 Task: Search one way flight ticket for 4 adults, 2 children, 2 infants in seat and 1 infant on lap in economy from Albany: Southwest Georgia Regional Airport to Gillette: Gillette Campbell County Airport on 5-1-2023. Choice of flights is Westjet. Number of bags: 1 carry on bag. Price is upto 85000. Outbound departure time preference is 19:30.
Action: Mouse moved to (214, 200)
Screenshot: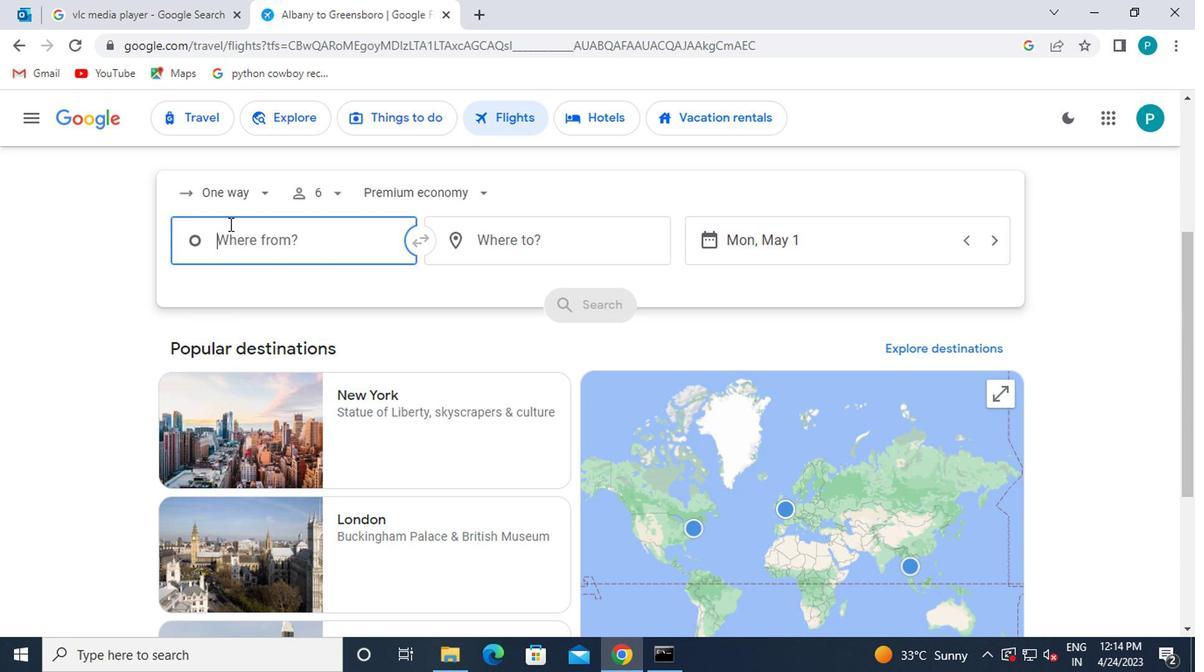 
Action: Mouse pressed left at (214, 200)
Screenshot: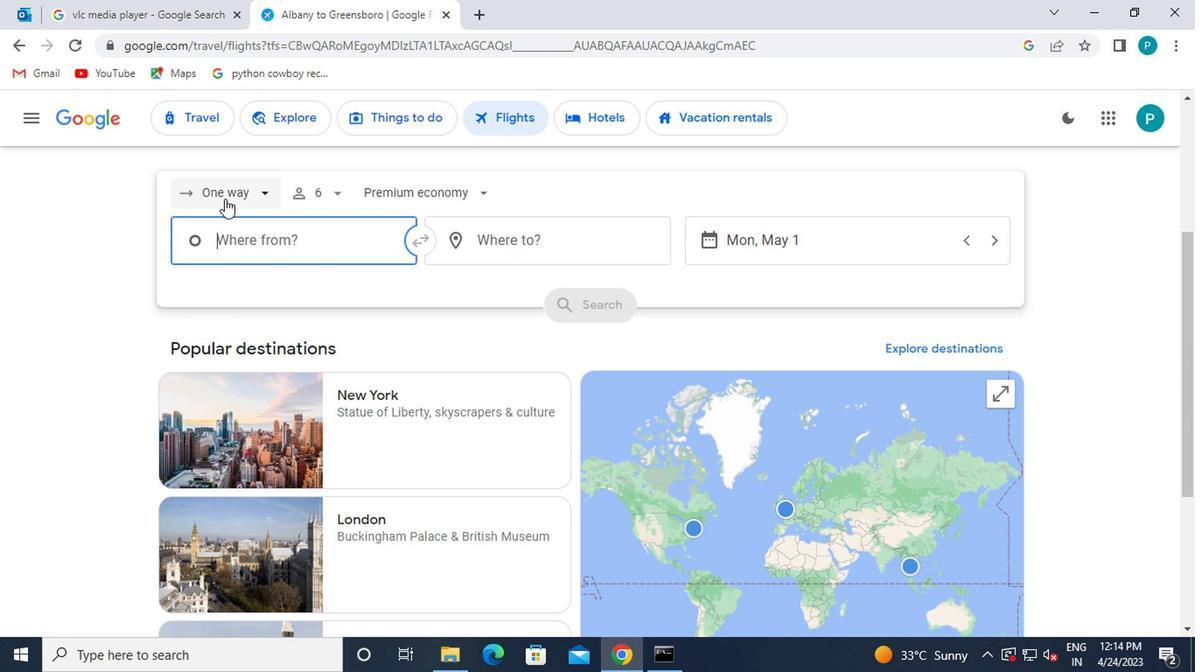 
Action: Mouse moved to (220, 289)
Screenshot: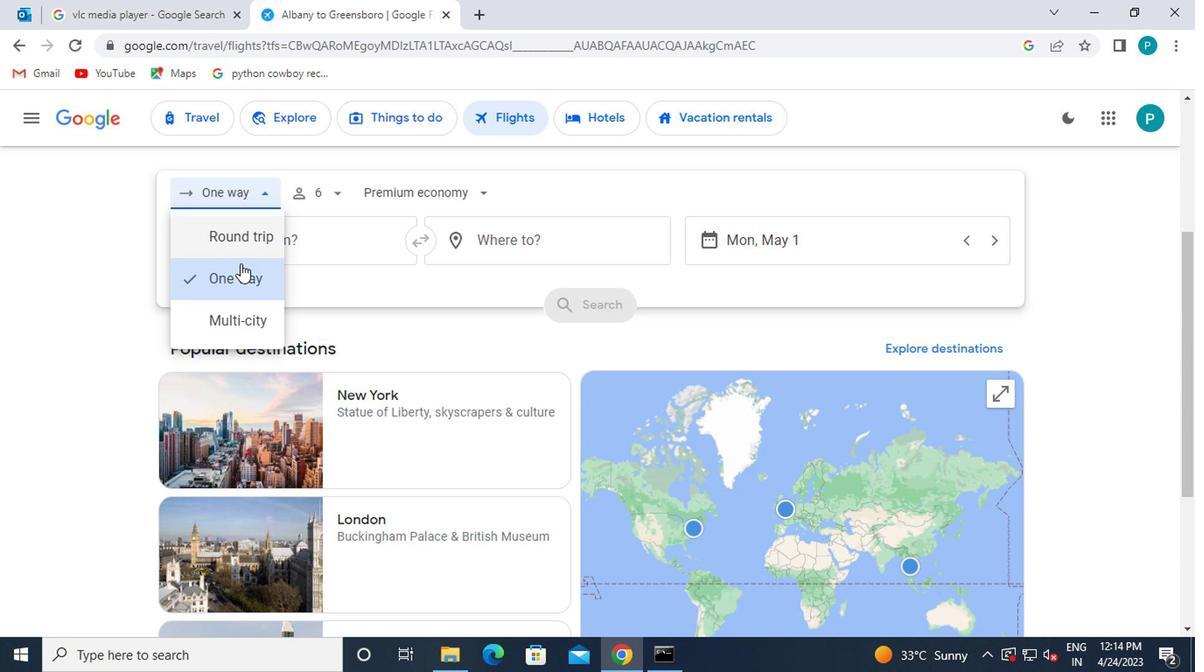 
Action: Mouse pressed left at (220, 289)
Screenshot: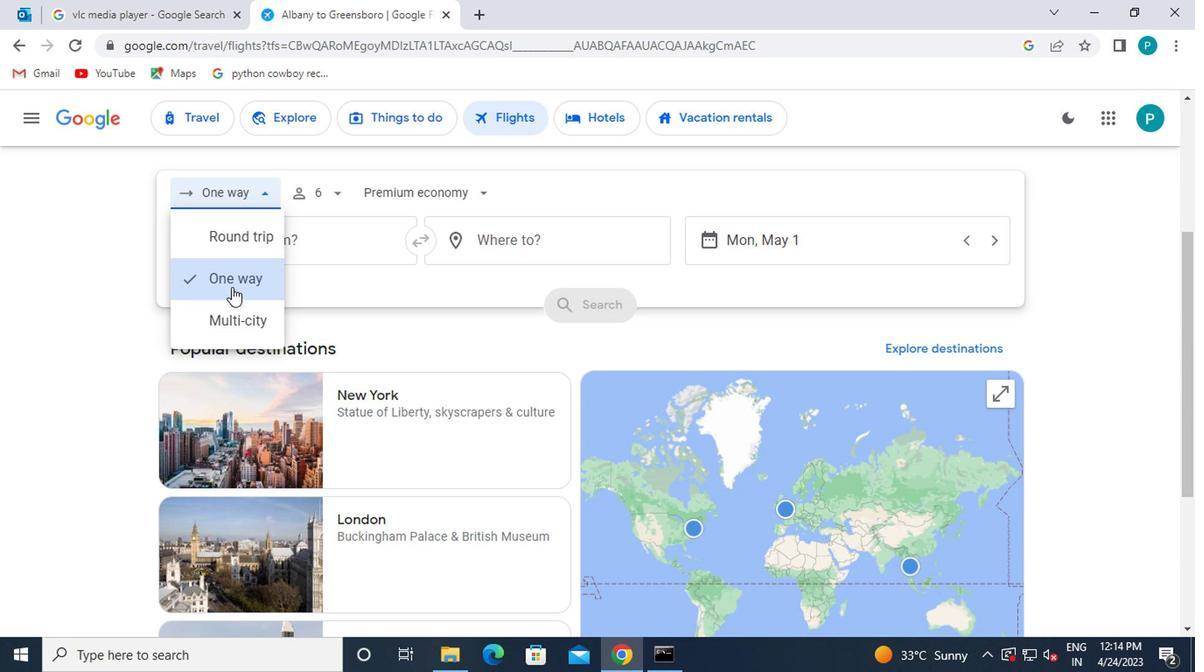 
Action: Mouse moved to (331, 201)
Screenshot: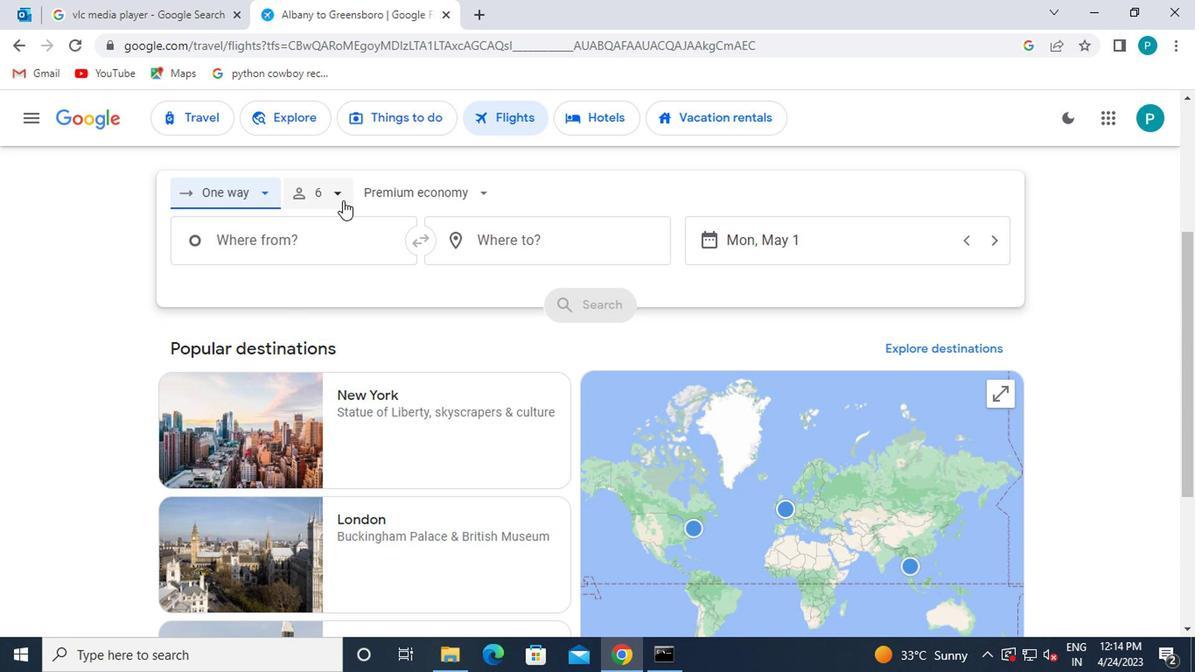 
Action: Mouse pressed left at (331, 201)
Screenshot: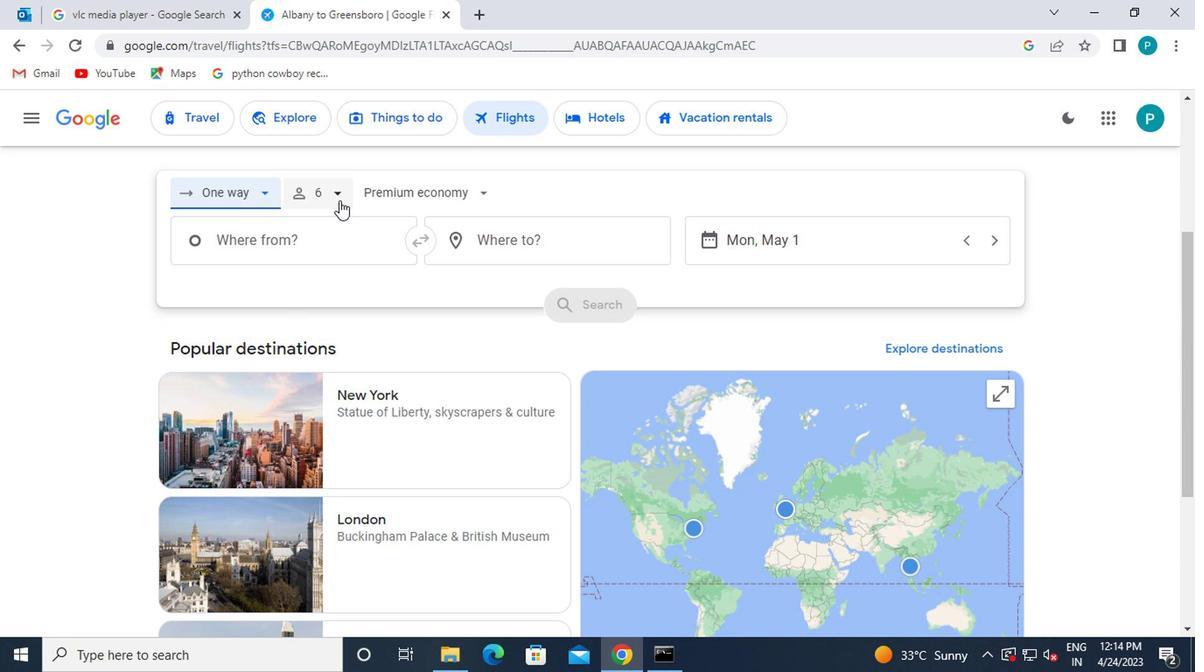 
Action: Mouse moved to (394, 238)
Screenshot: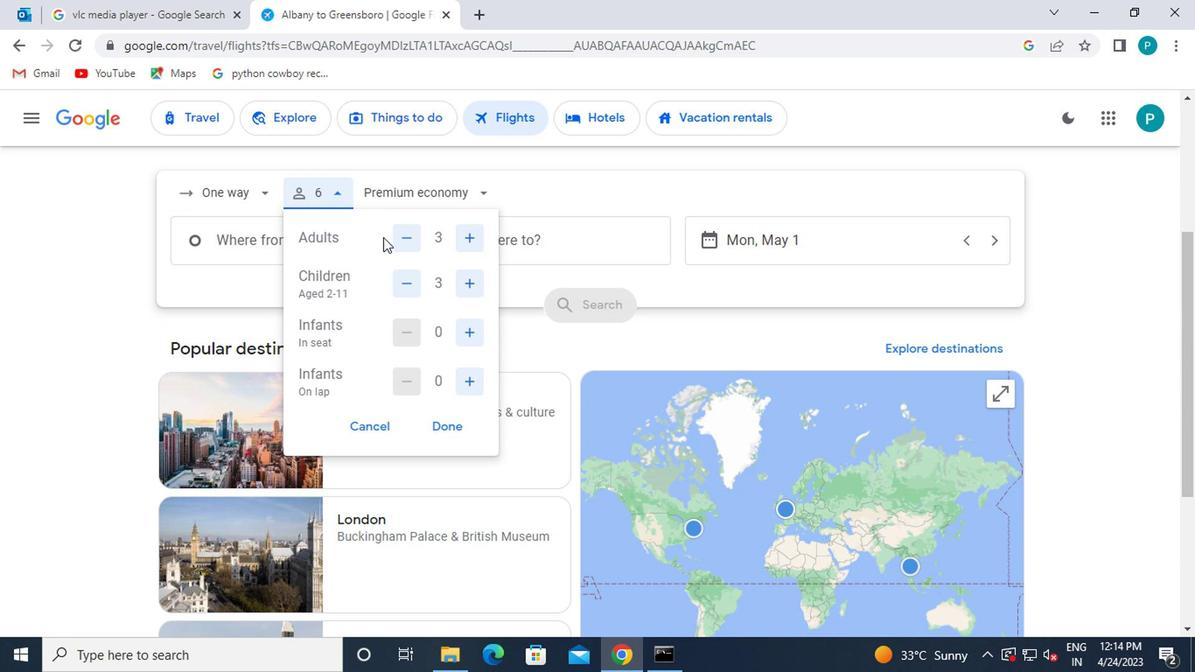 
Action: Mouse pressed left at (394, 238)
Screenshot: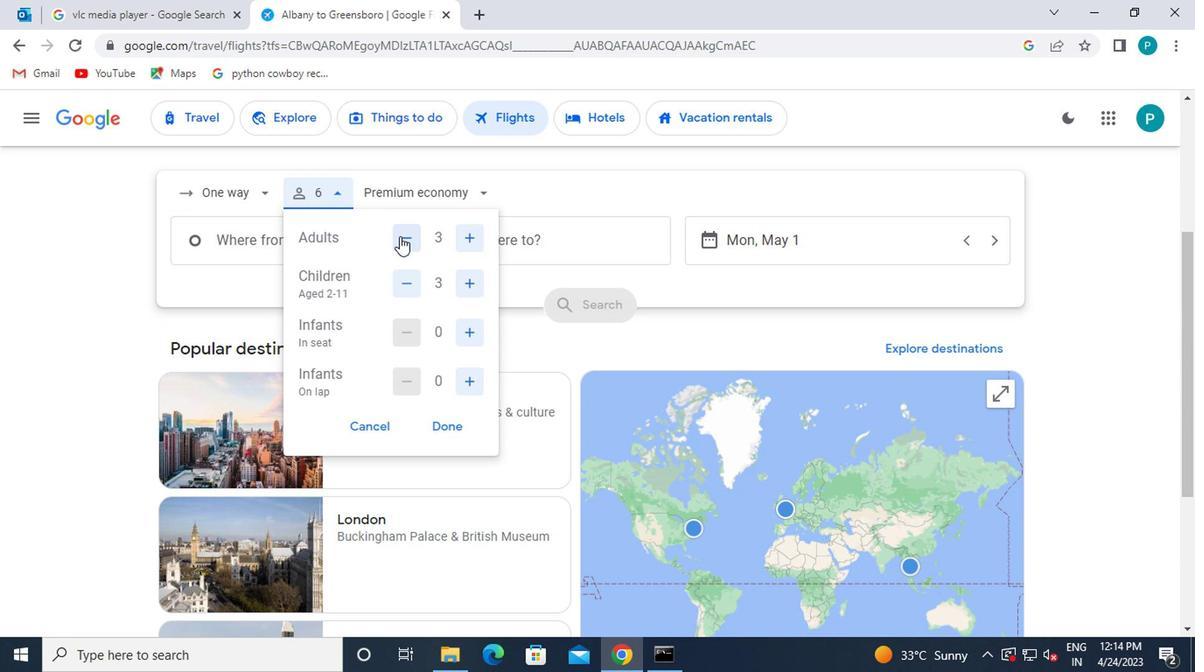 
Action: Mouse moved to (472, 240)
Screenshot: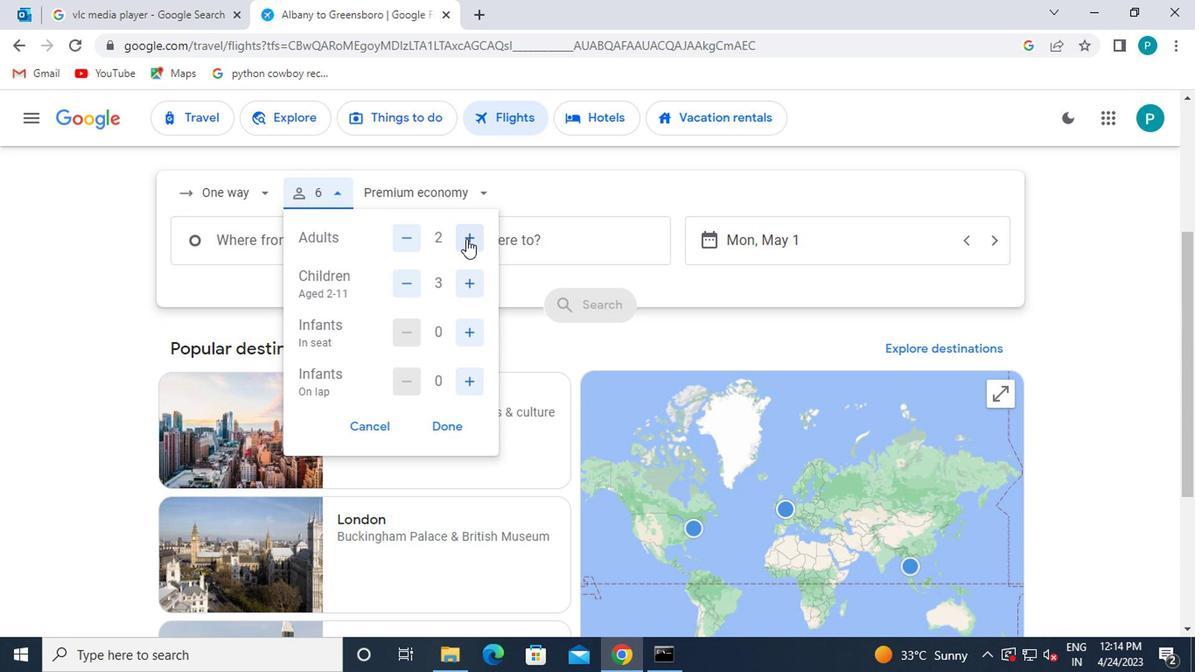 
Action: Mouse pressed left at (472, 240)
Screenshot: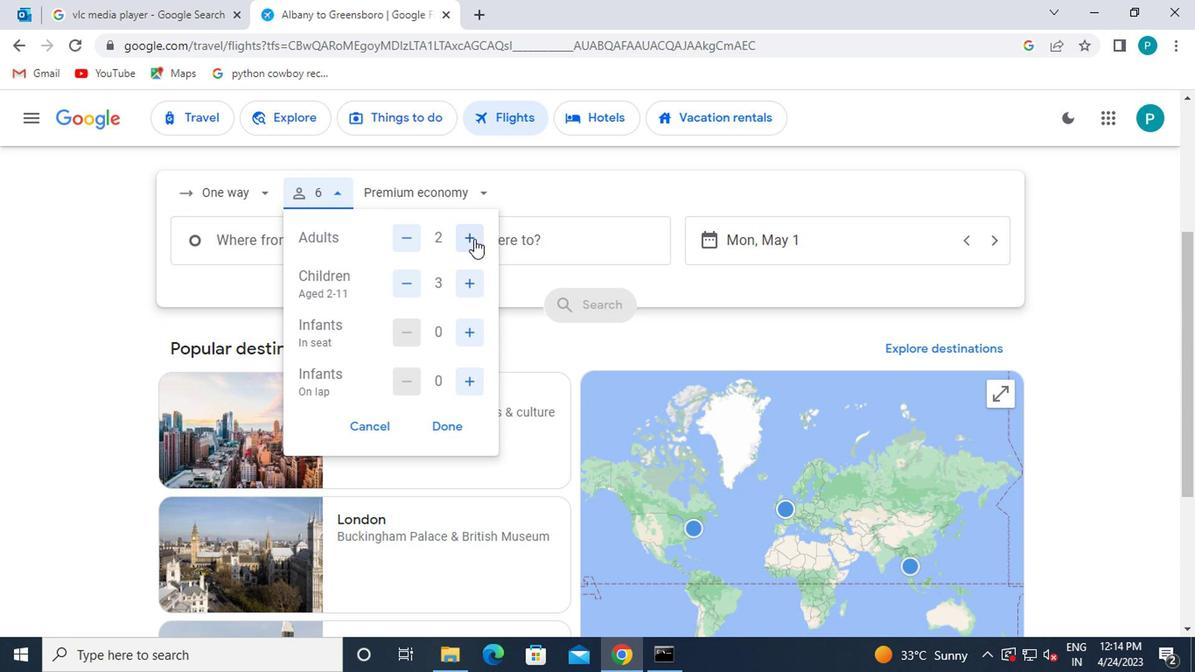 
Action: Mouse pressed left at (472, 240)
Screenshot: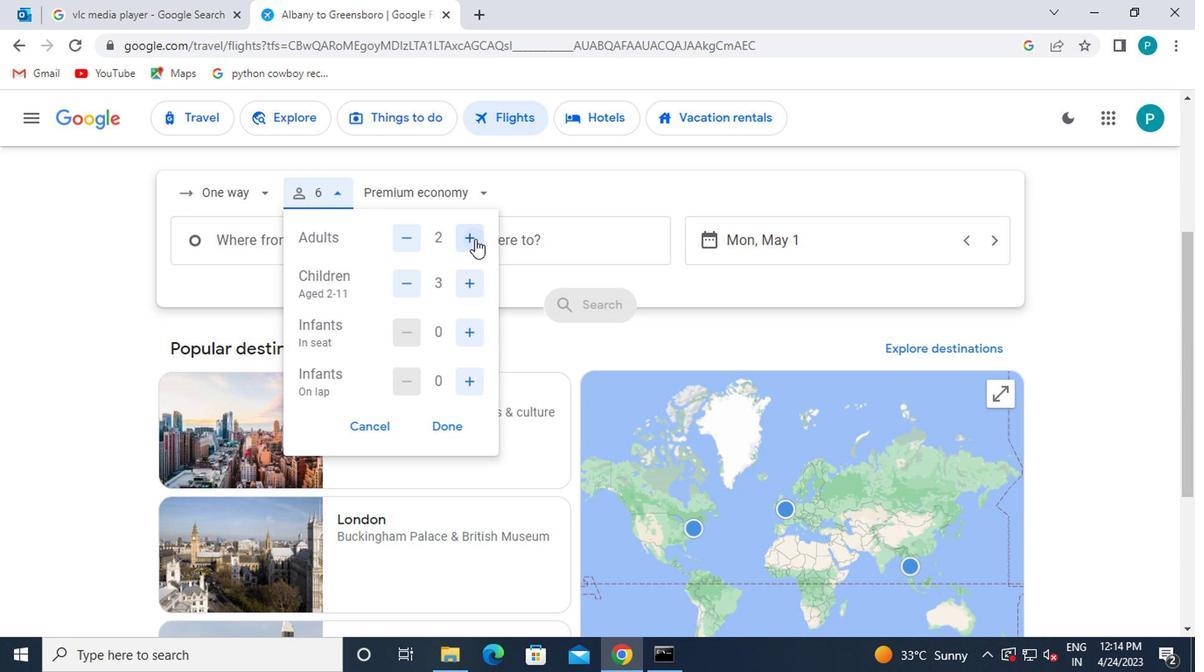 
Action: Mouse moved to (394, 281)
Screenshot: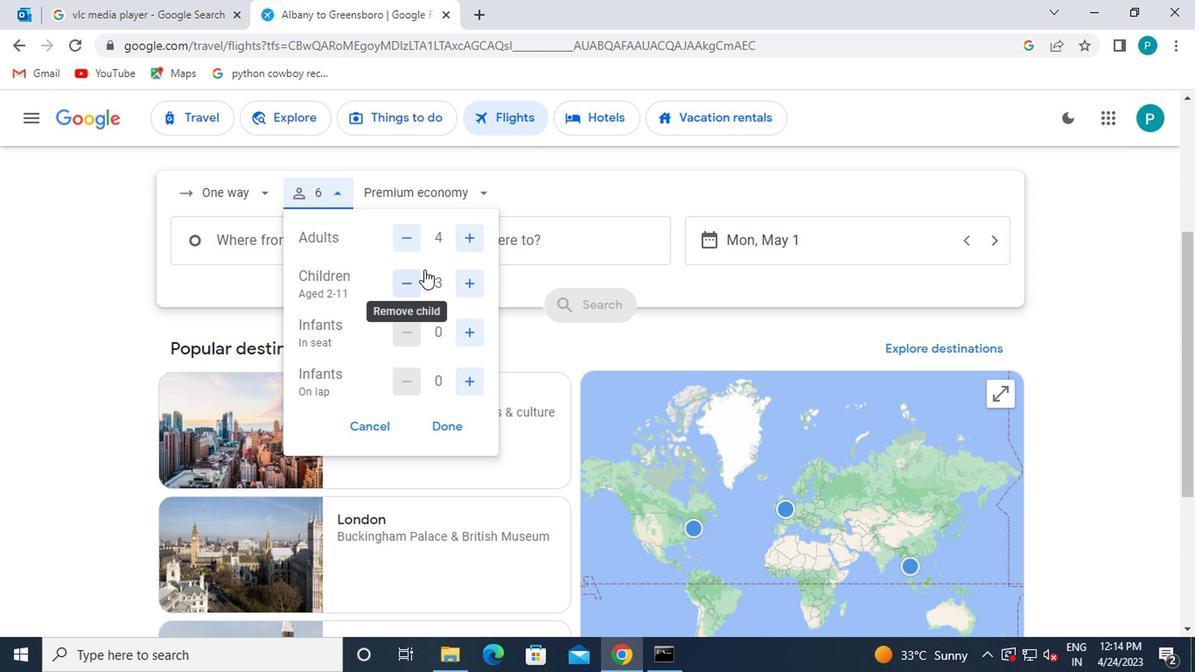 
Action: Mouse pressed left at (394, 281)
Screenshot: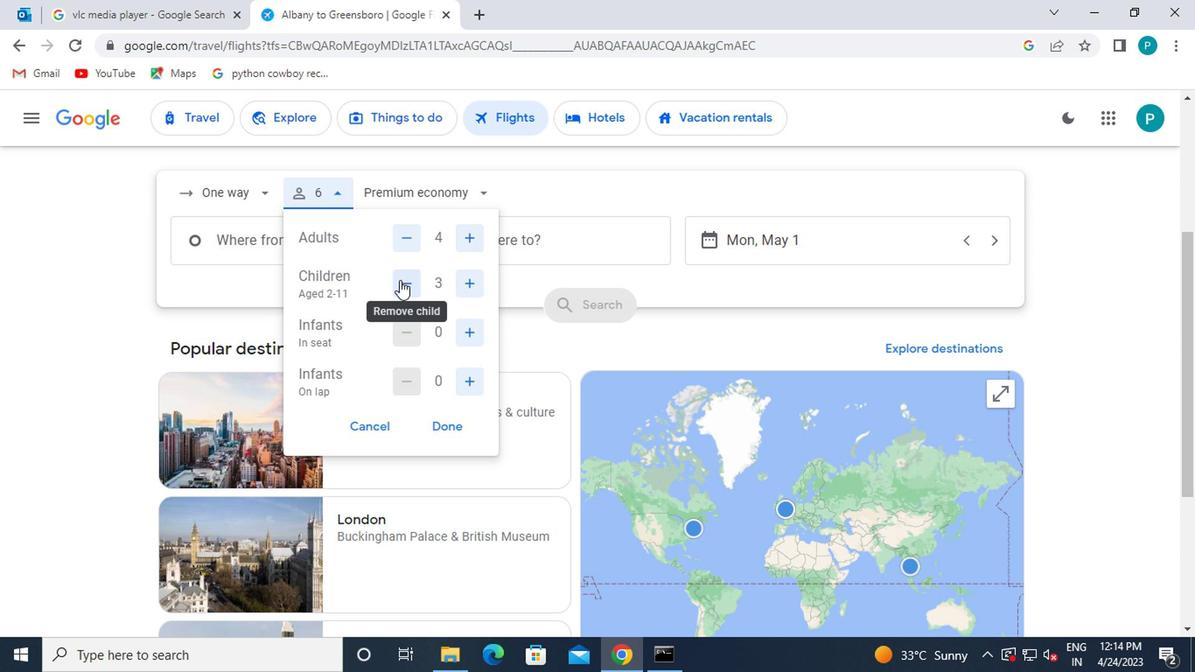 
Action: Mouse moved to (466, 333)
Screenshot: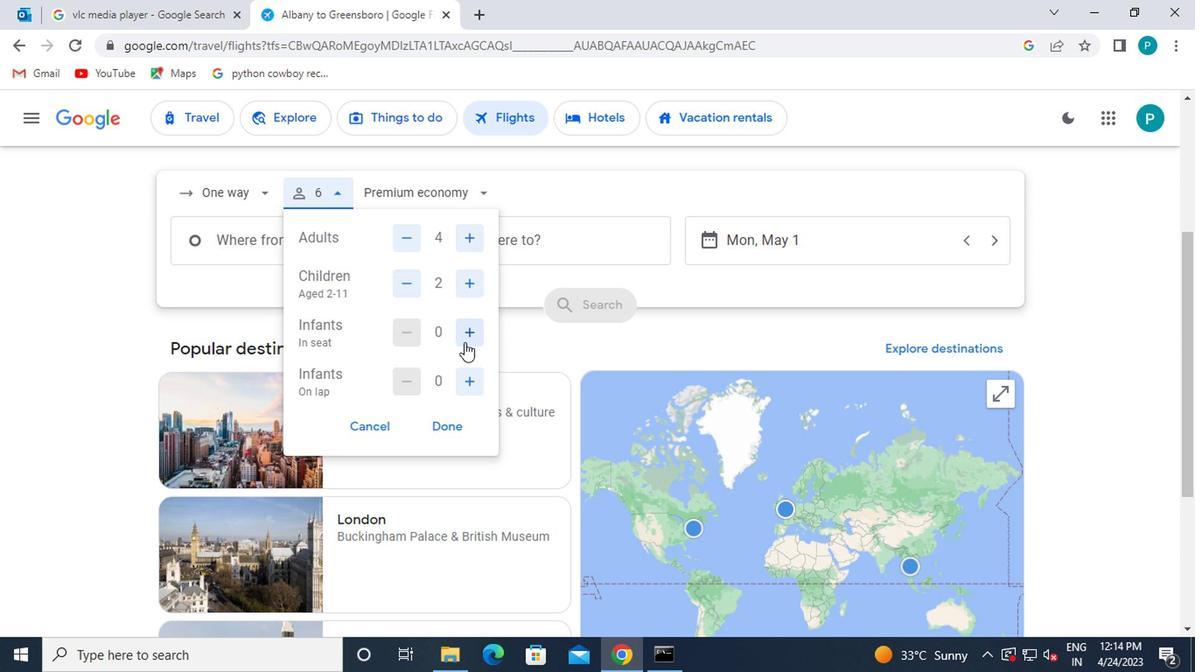 
Action: Mouse pressed left at (466, 333)
Screenshot: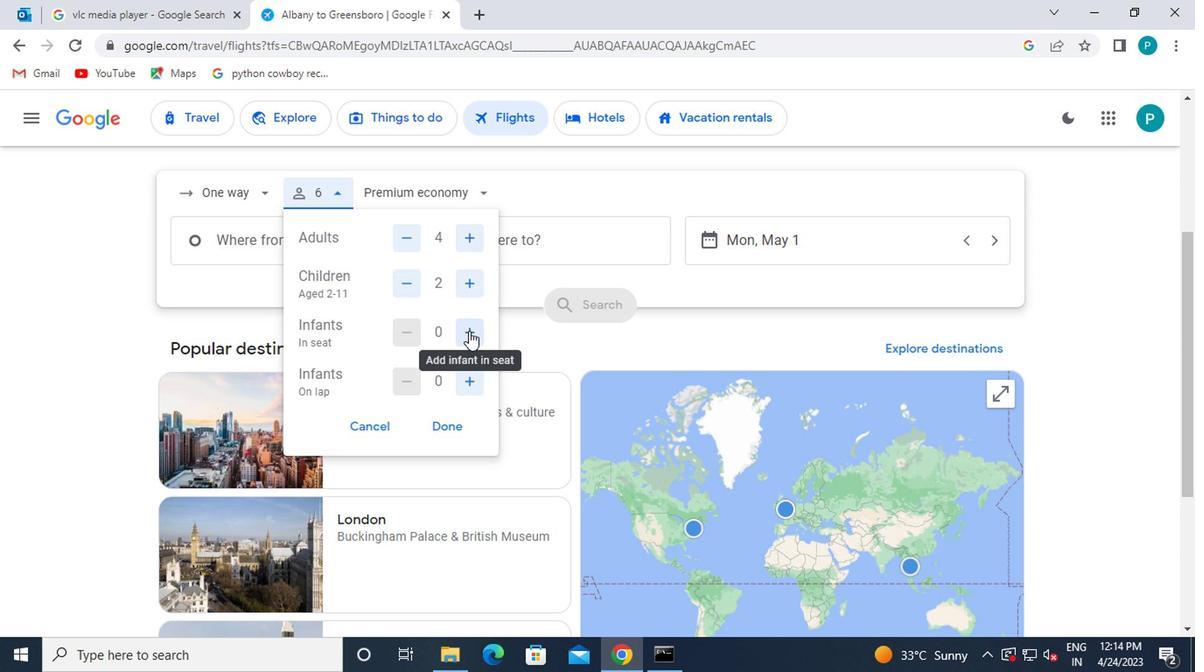 
Action: Mouse pressed left at (466, 333)
Screenshot: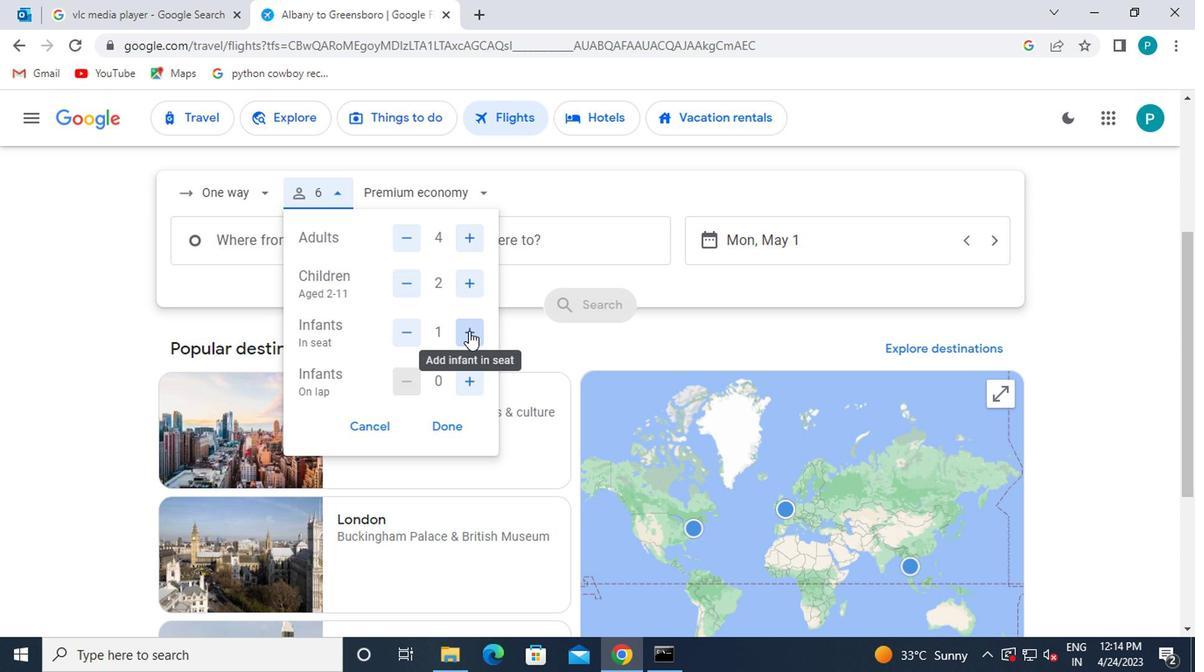 
Action: Mouse moved to (468, 379)
Screenshot: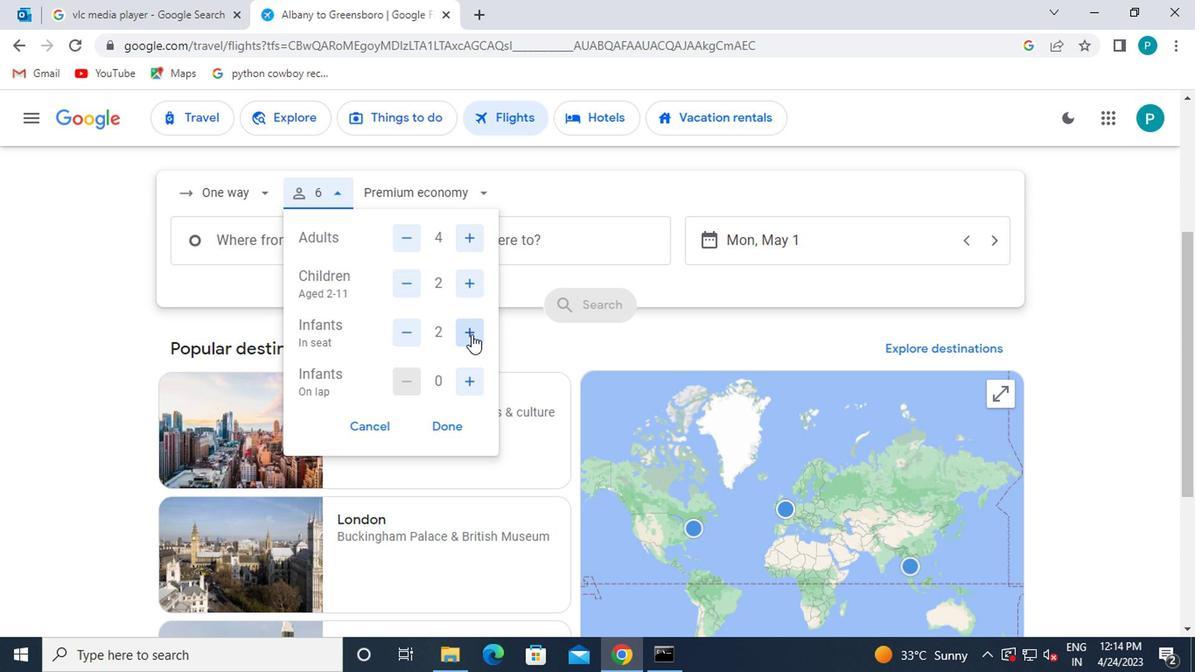 
Action: Mouse pressed left at (468, 379)
Screenshot: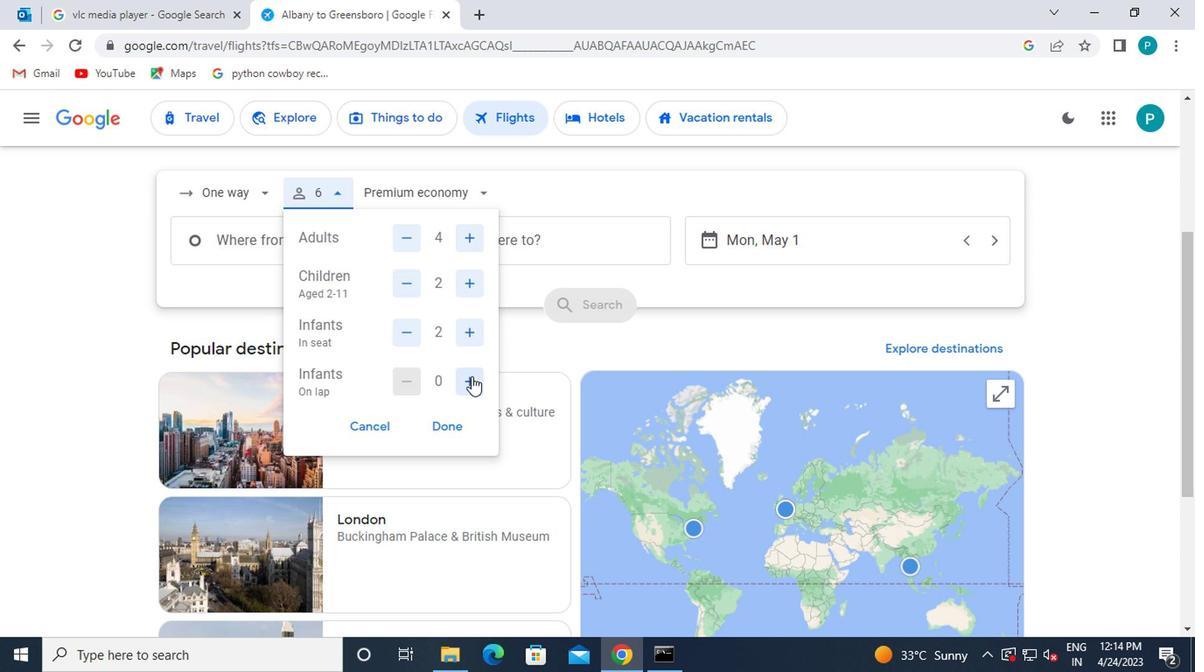 
Action: Mouse pressed left at (468, 379)
Screenshot: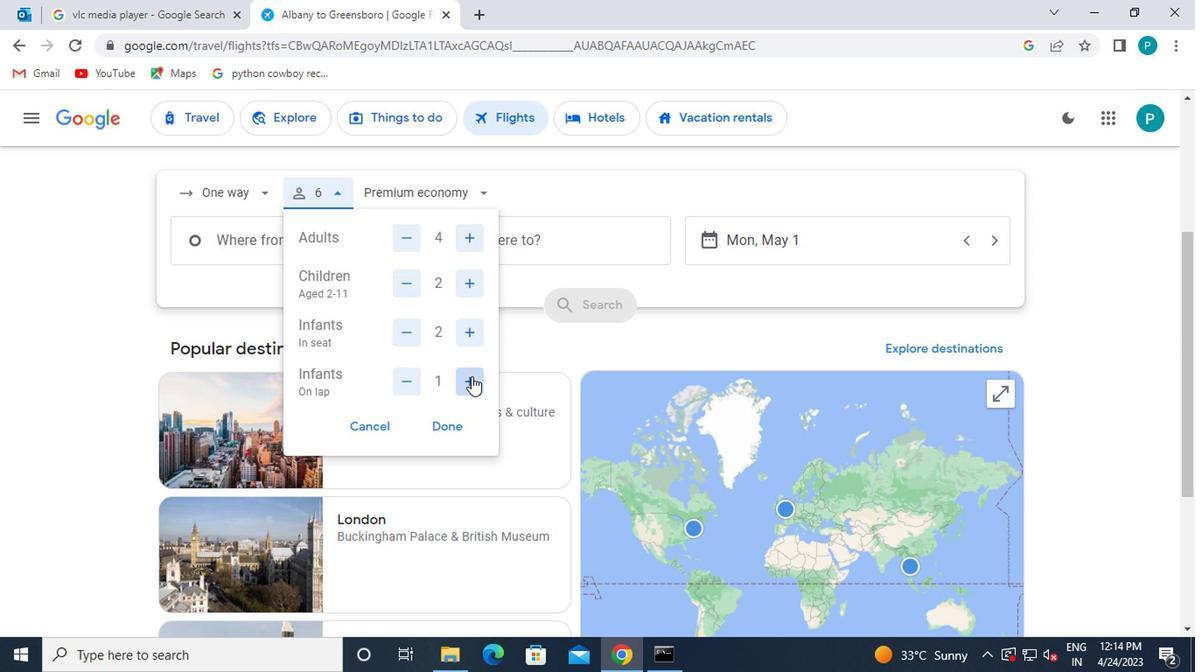 
Action: Mouse moved to (406, 375)
Screenshot: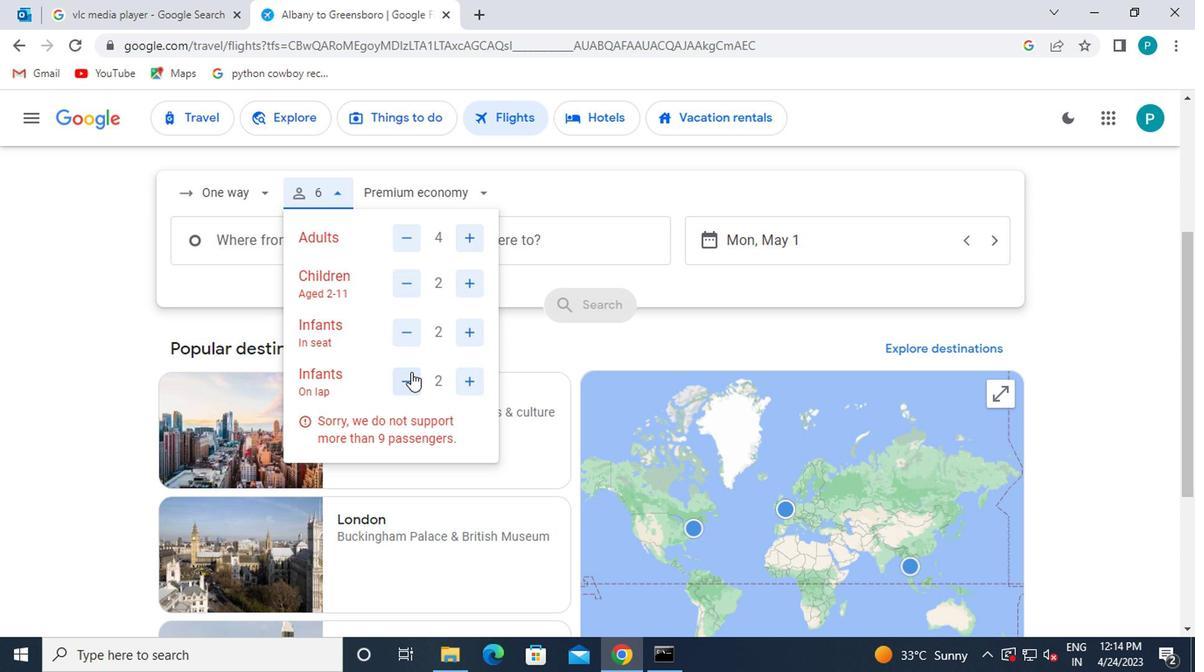 
Action: Mouse pressed left at (406, 375)
Screenshot: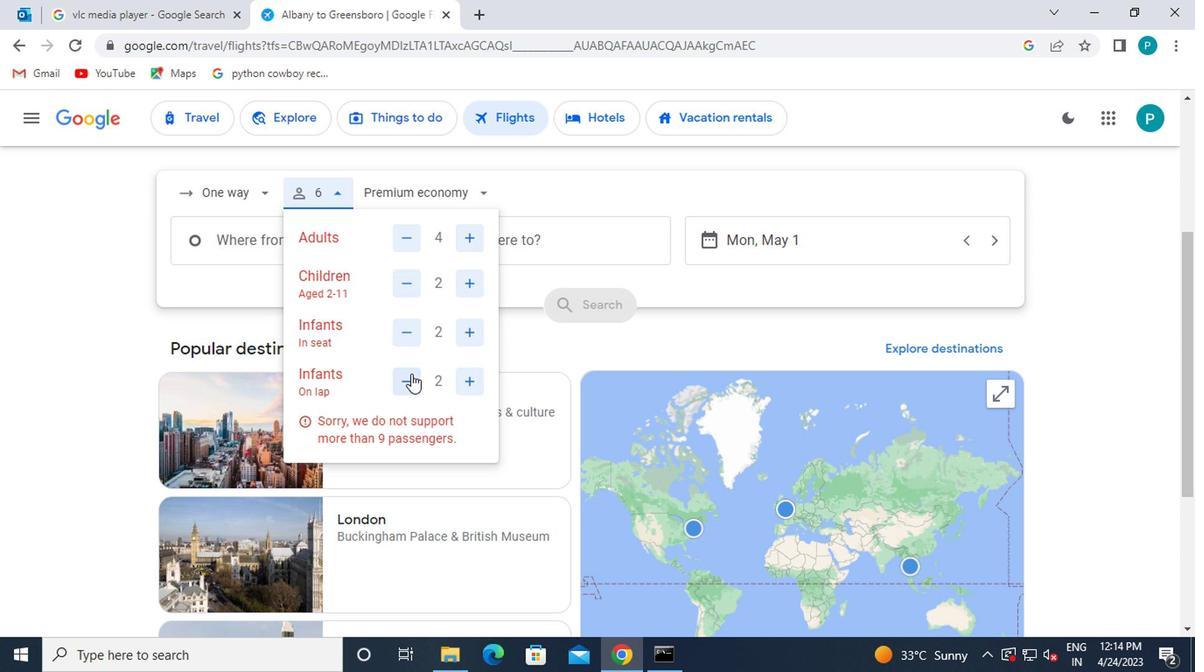 
Action: Mouse moved to (448, 425)
Screenshot: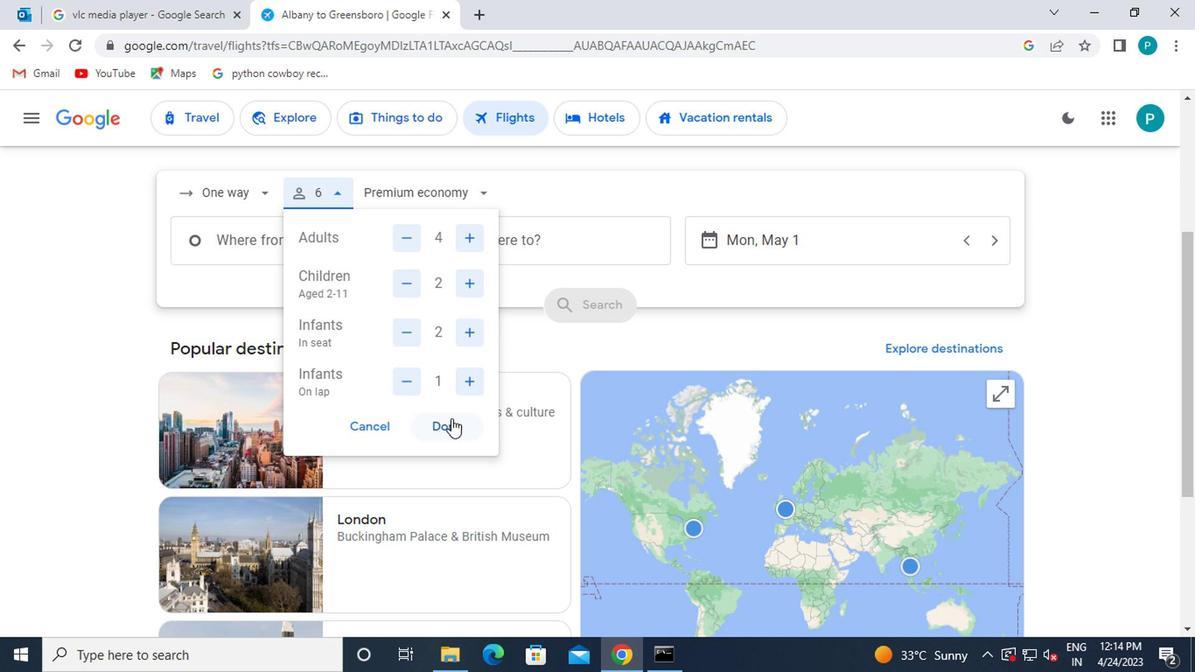 
Action: Mouse pressed left at (448, 425)
Screenshot: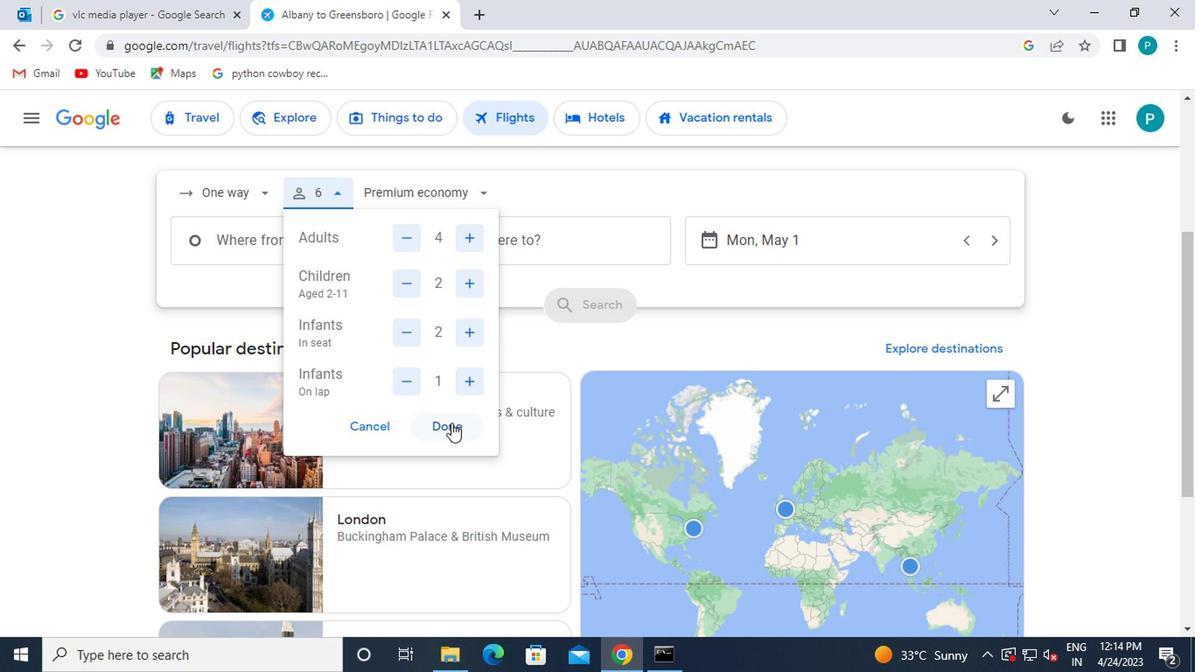 
Action: Mouse moved to (440, 204)
Screenshot: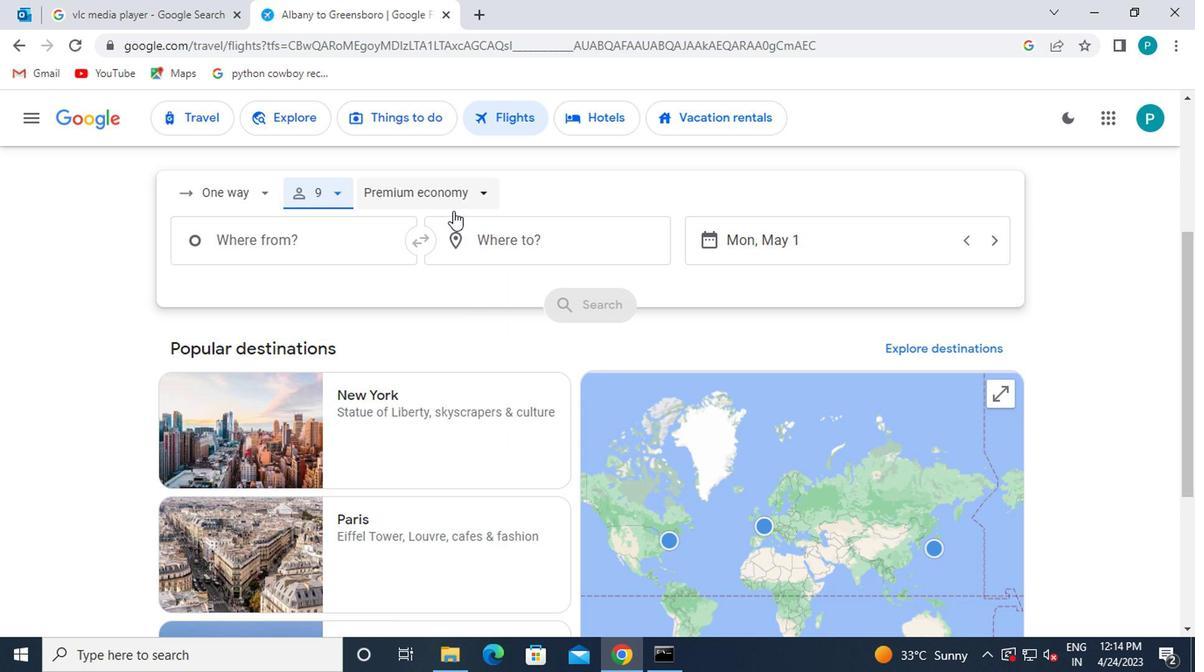 
Action: Mouse pressed left at (440, 204)
Screenshot: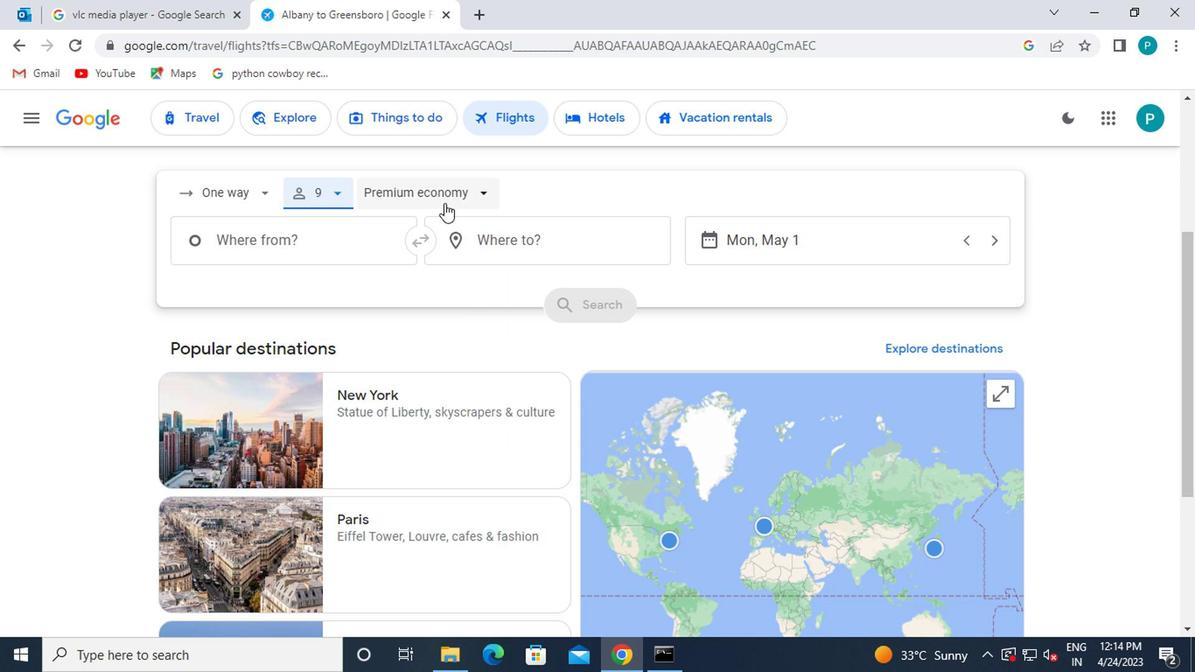 
Action: Mouse moved to (454, 244)
Screenshot: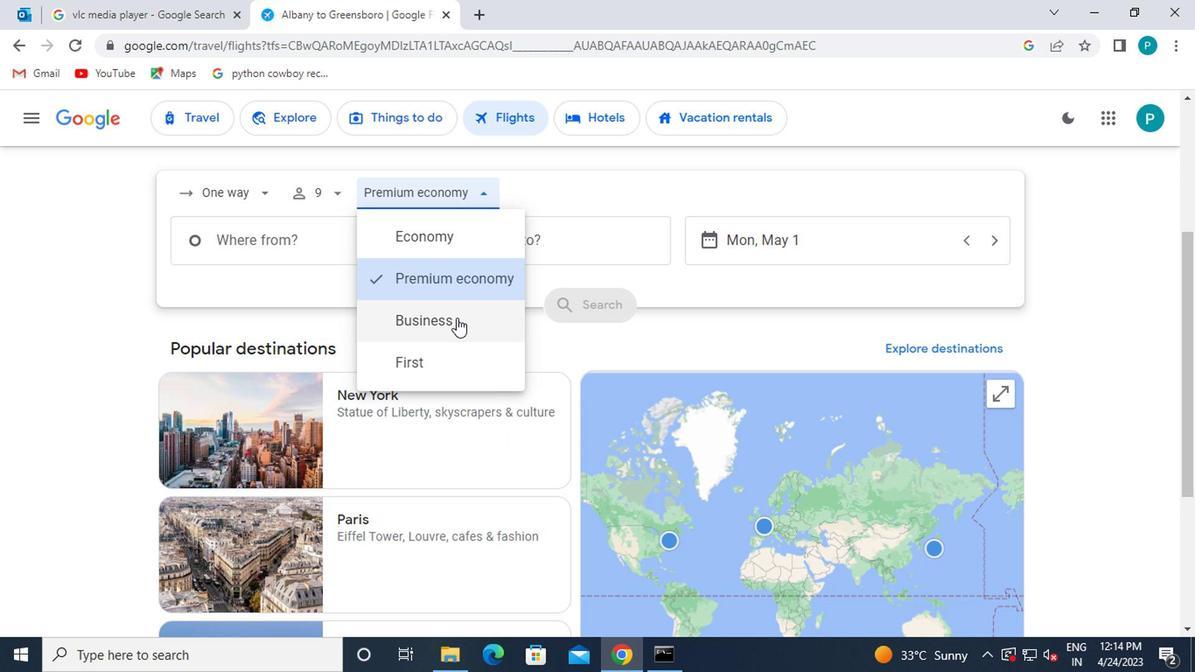
Action: Mouse pressed left at (454, 244)
Screenshot: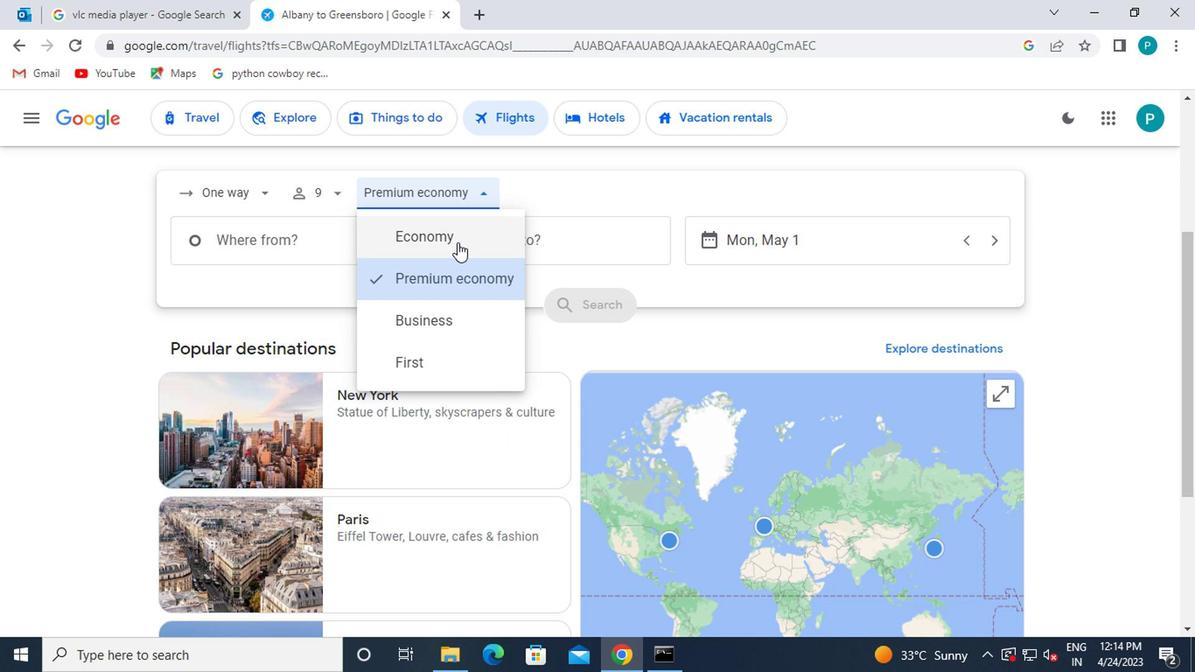 
Action: Mouse moved to (303, 247)
Screenshot: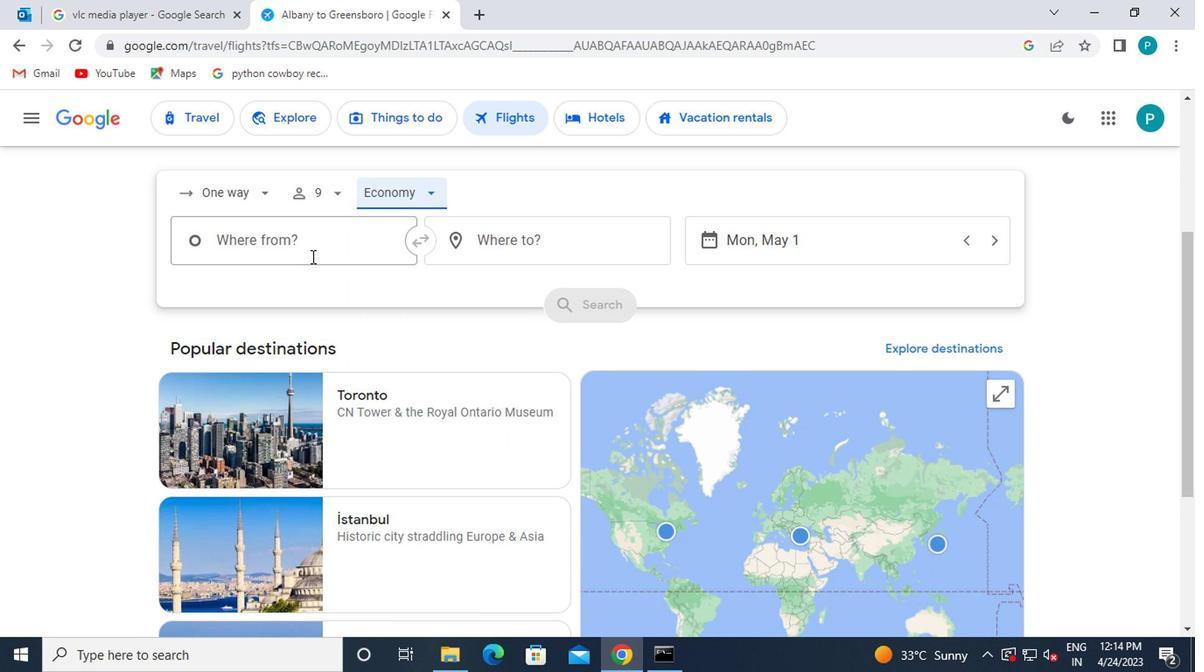 
Action: Mouse pressed left at (303, 247)
Screenshot: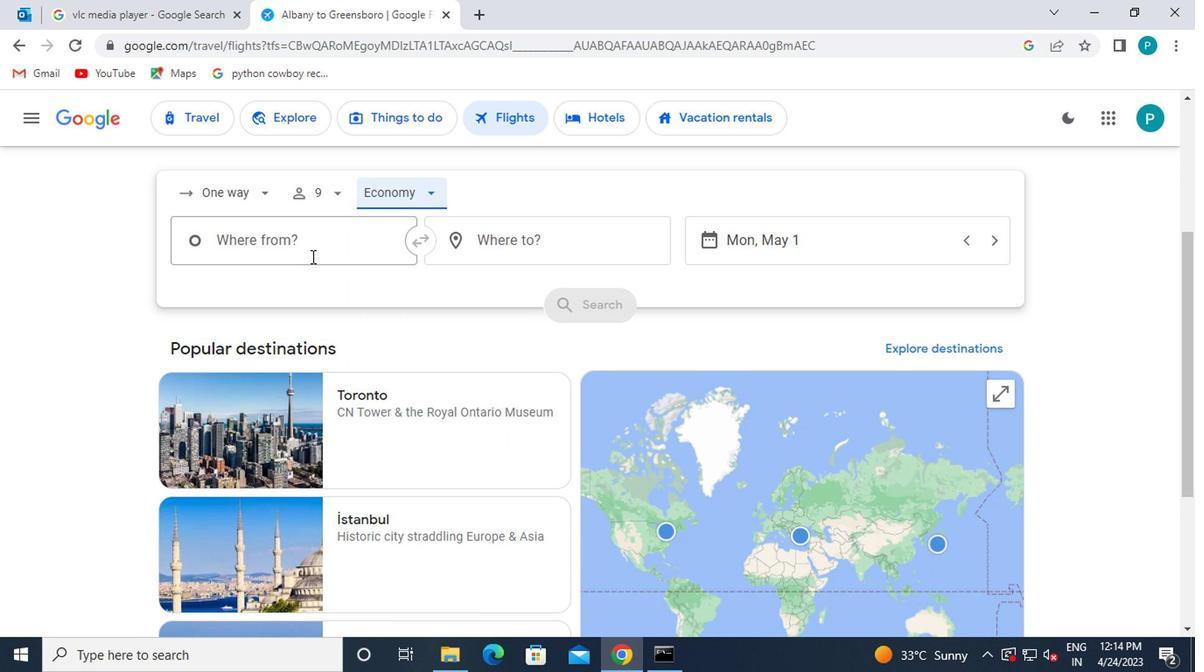 
Action: Mouse moved to (305, 296)
Screenshot: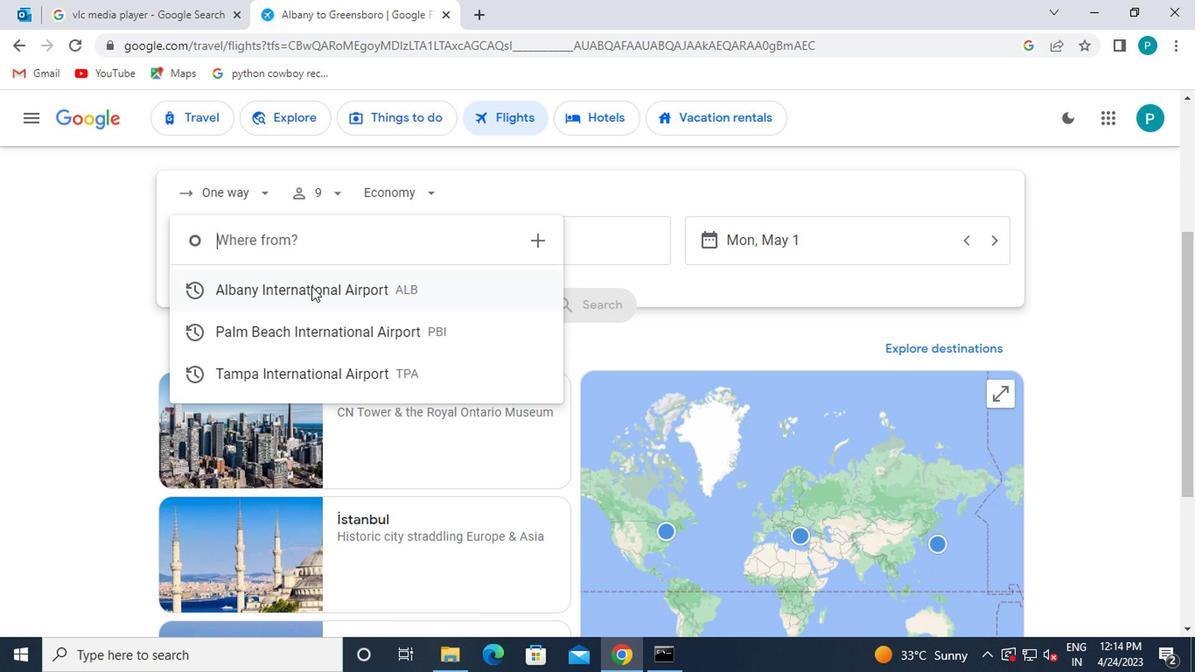 
Action: Mouse pressed left at (305, 296)
Screenshot: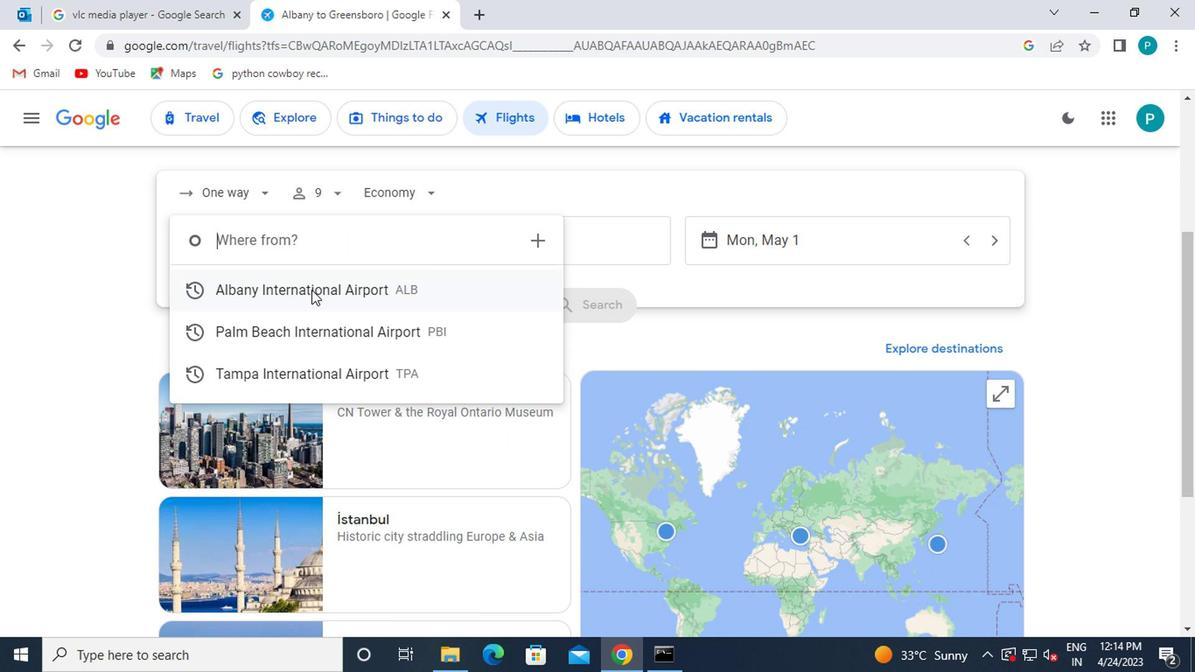 
Action: Mouse moved to (542, 228)
Screenshot: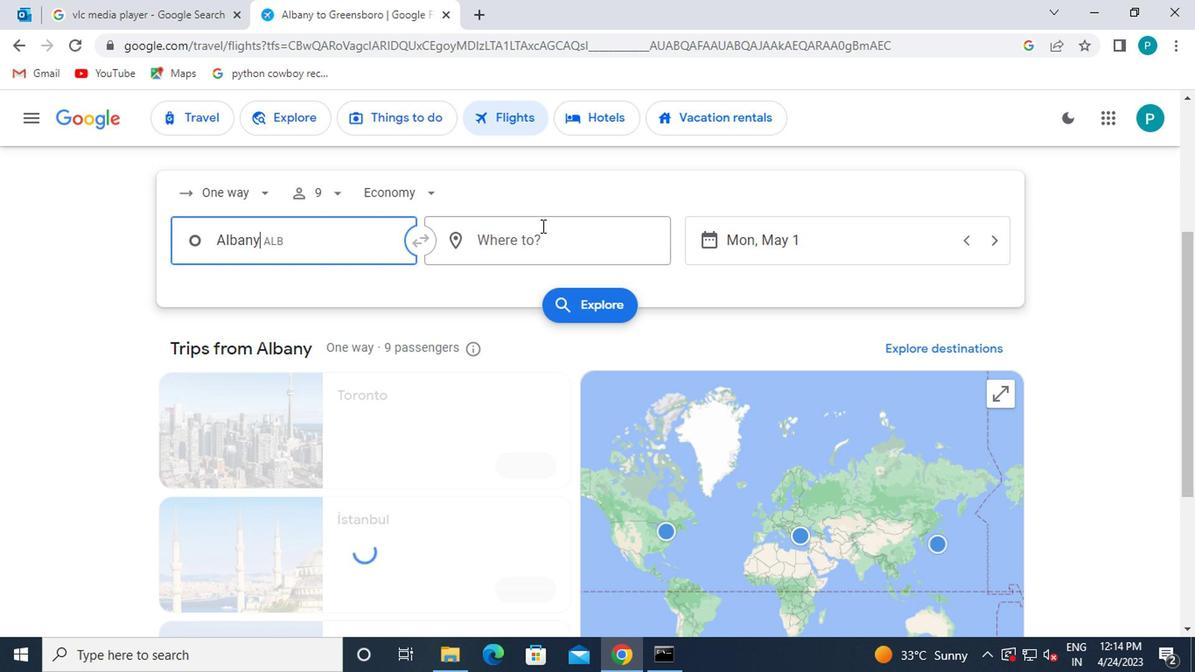 
Action: Mouse pressed left at (542, 228)
Screenshot: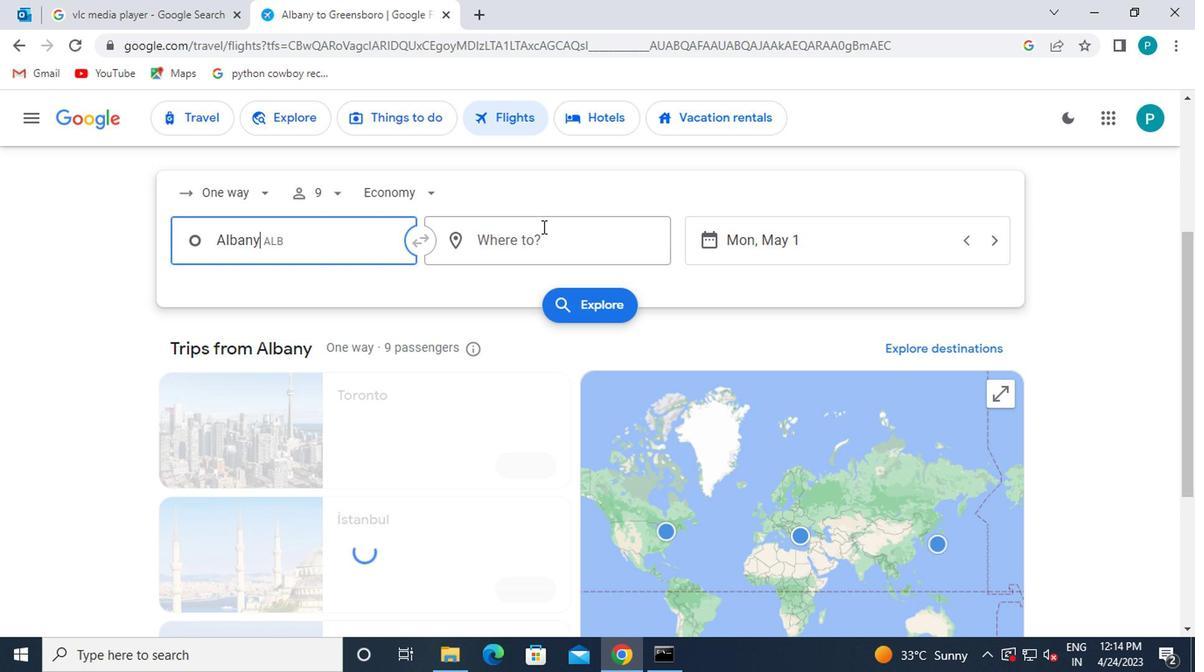
Action: Mouse moved to (479, 258)
Screenshot: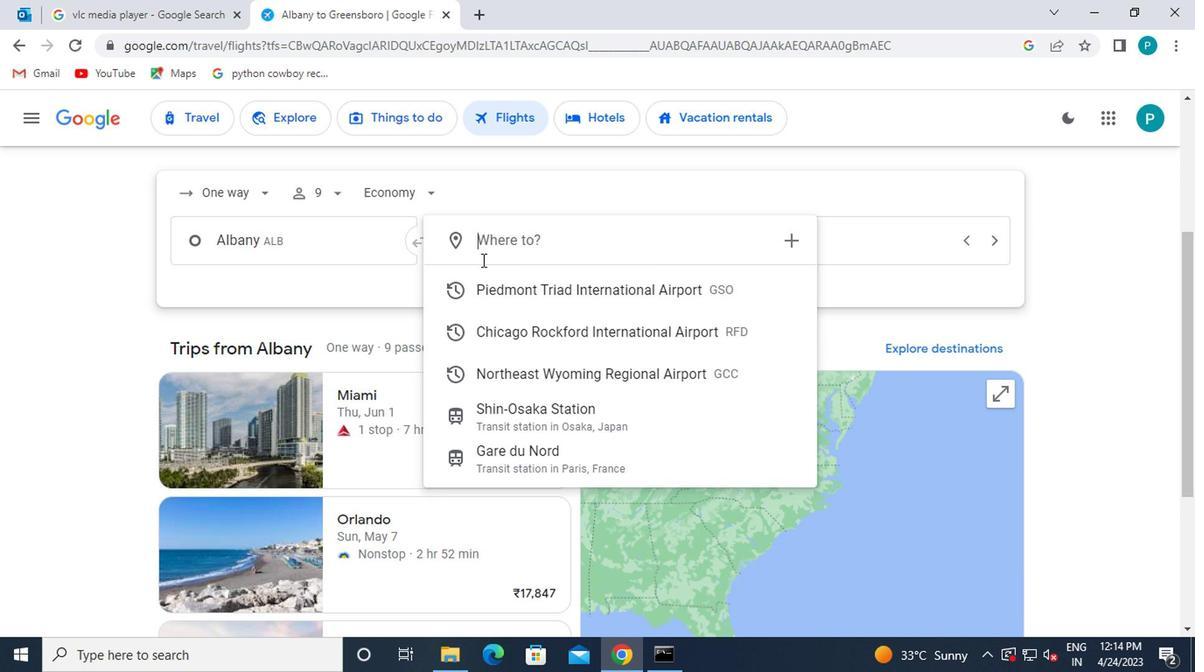 
Action: Key pressed gillete
Screenshot: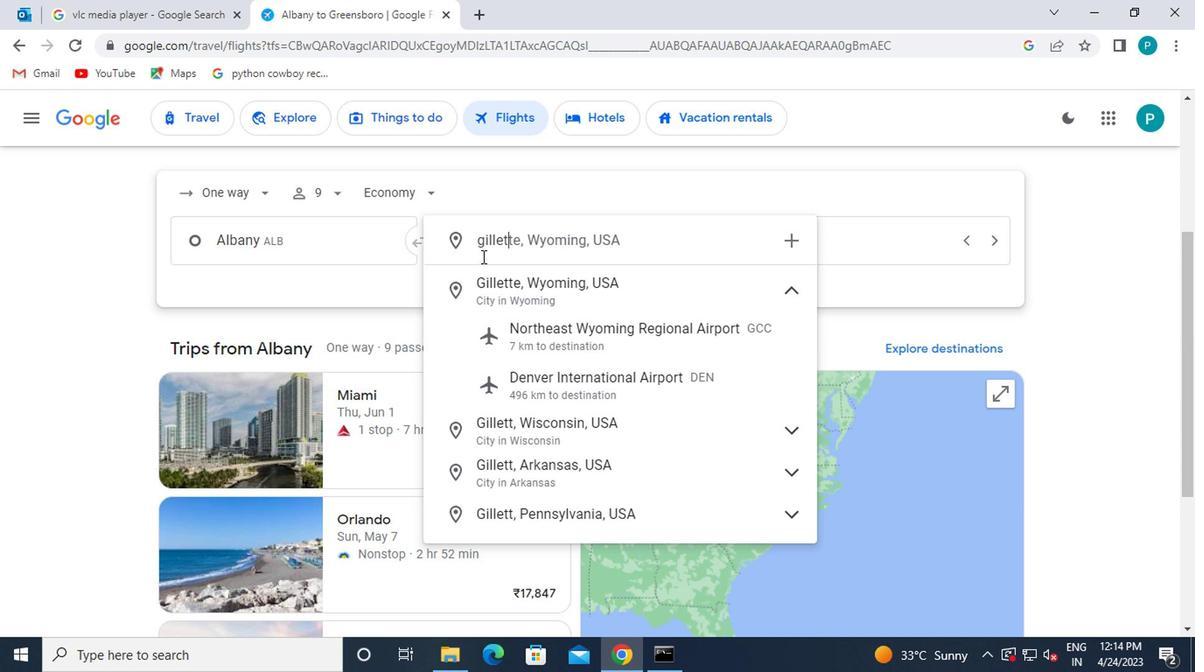 
Action: Mouse moved to (546, 332)
Screenshot: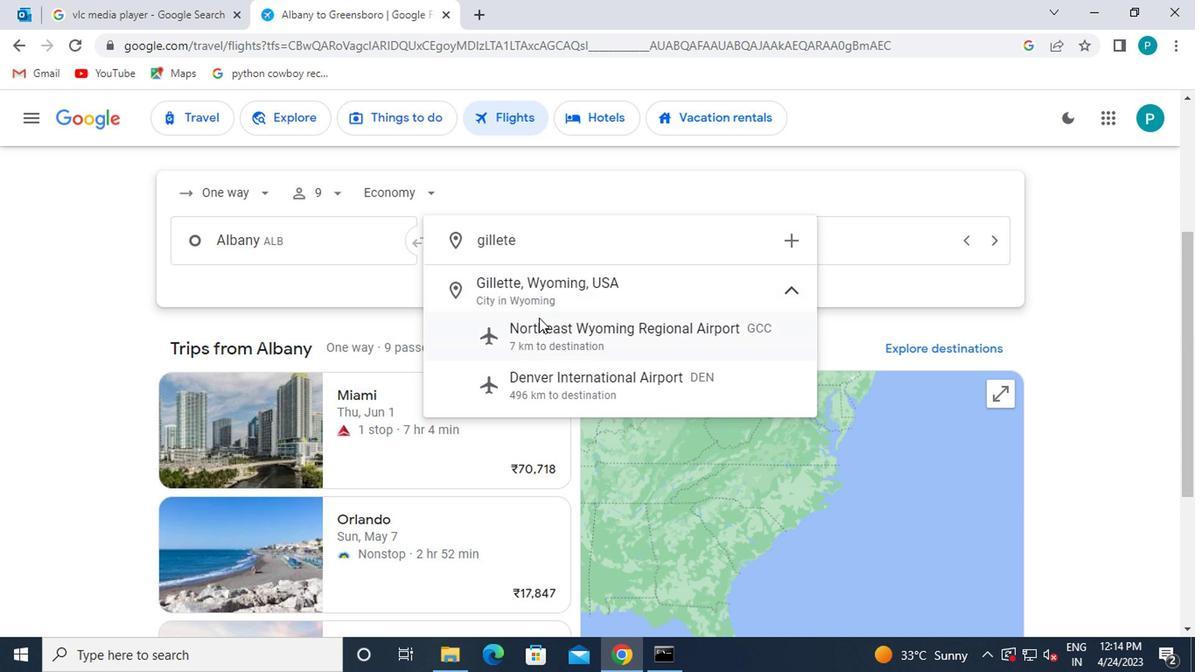 
Action: Mouse pressed left at (546, 332)
Screenshot: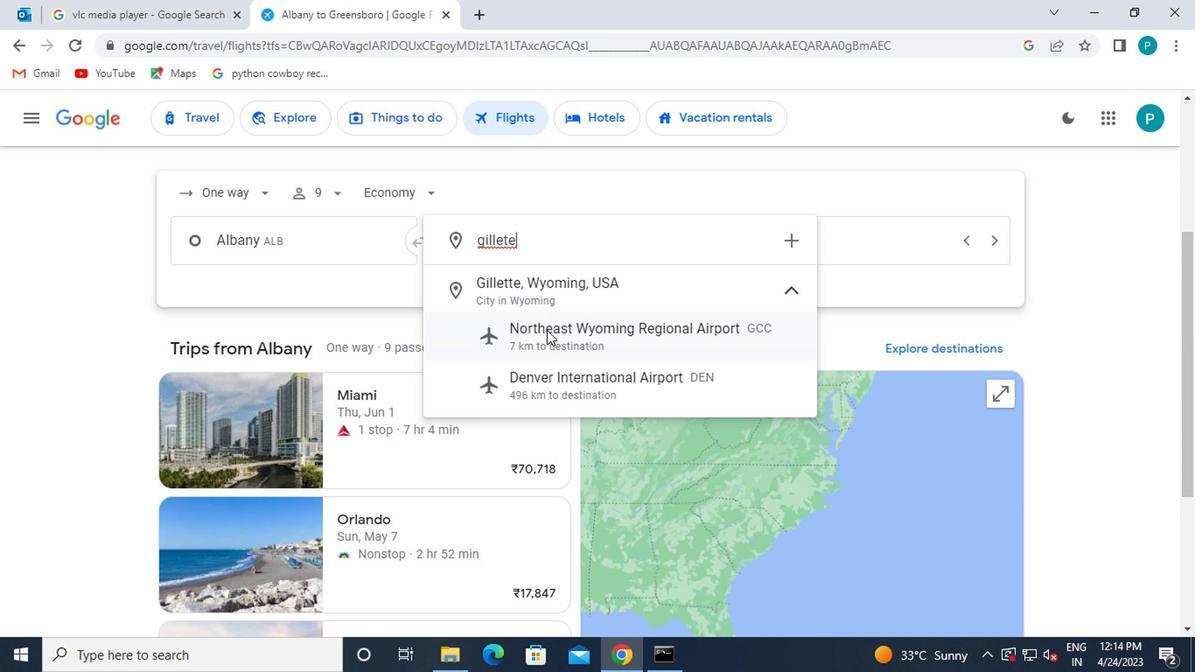 
Action: Mouse moved to (835, 245)
Screenshot: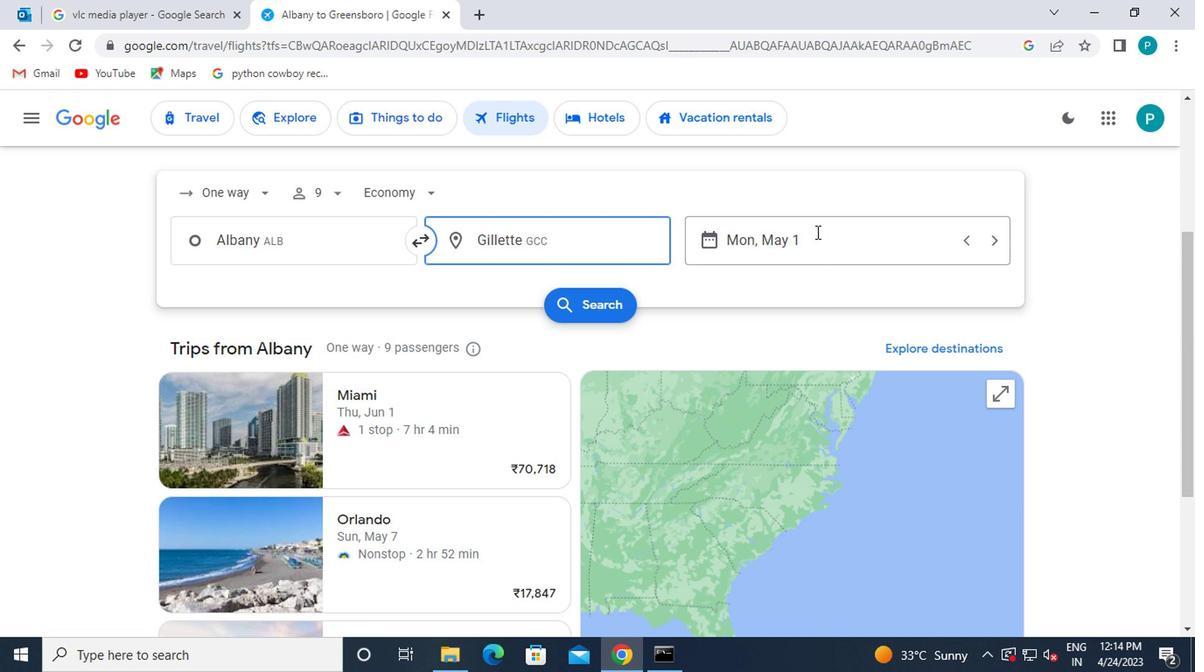 
Action: Mouse pressed left at (835, 245)
Screenshot: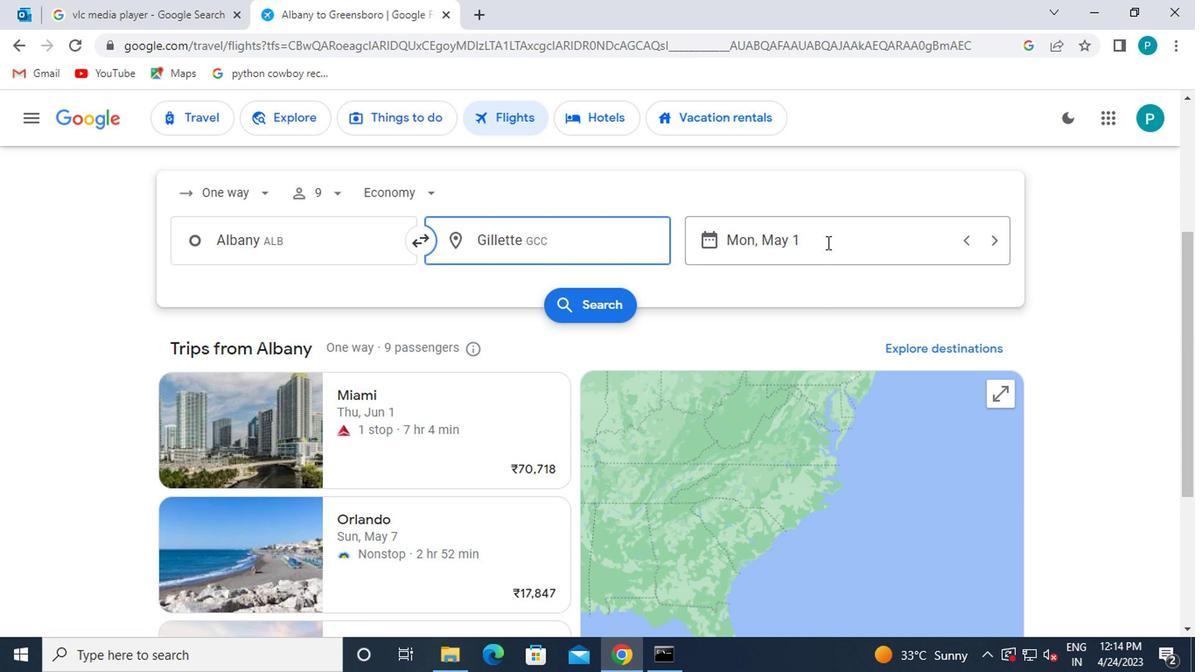 
Action: Mouse moved to (779, 319)
Screenshot: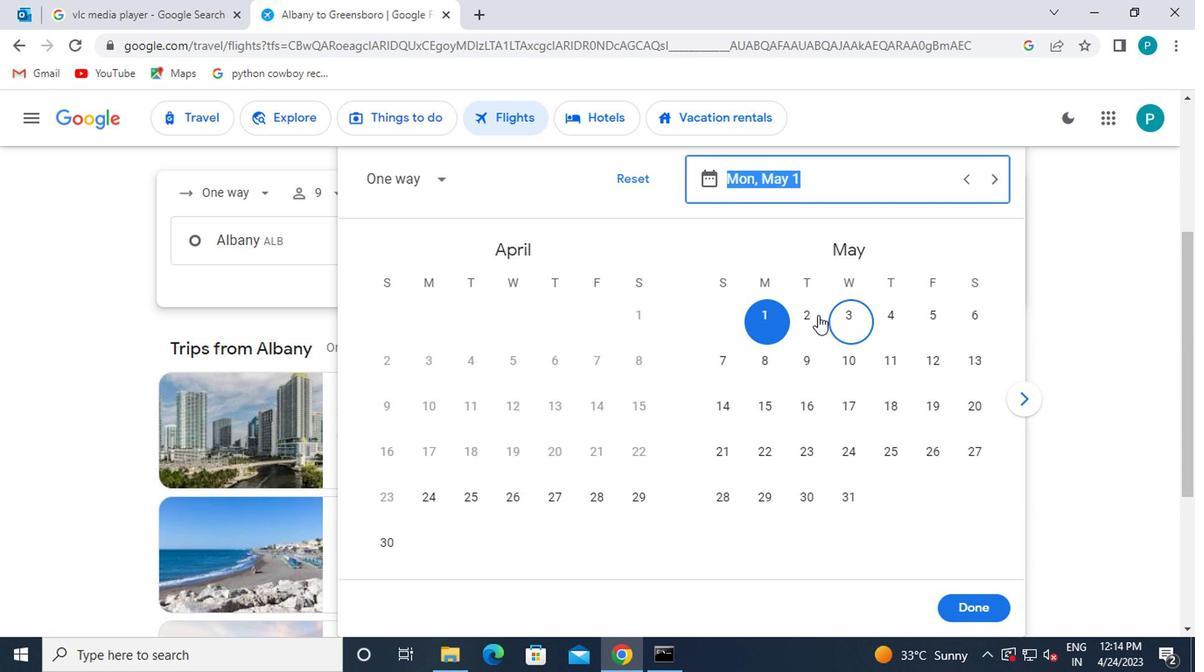 
Action: Mouse pressed left at (779, 319)
Screenshot: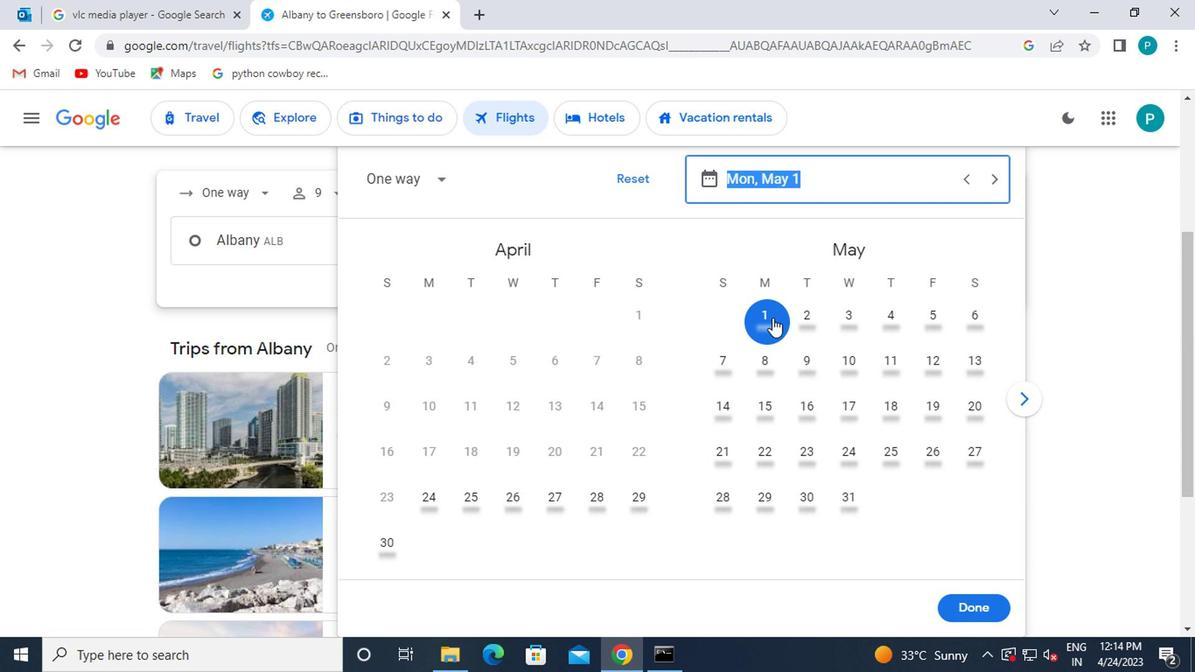 
Action: Mouse moved to (976, 626)
Screenshot: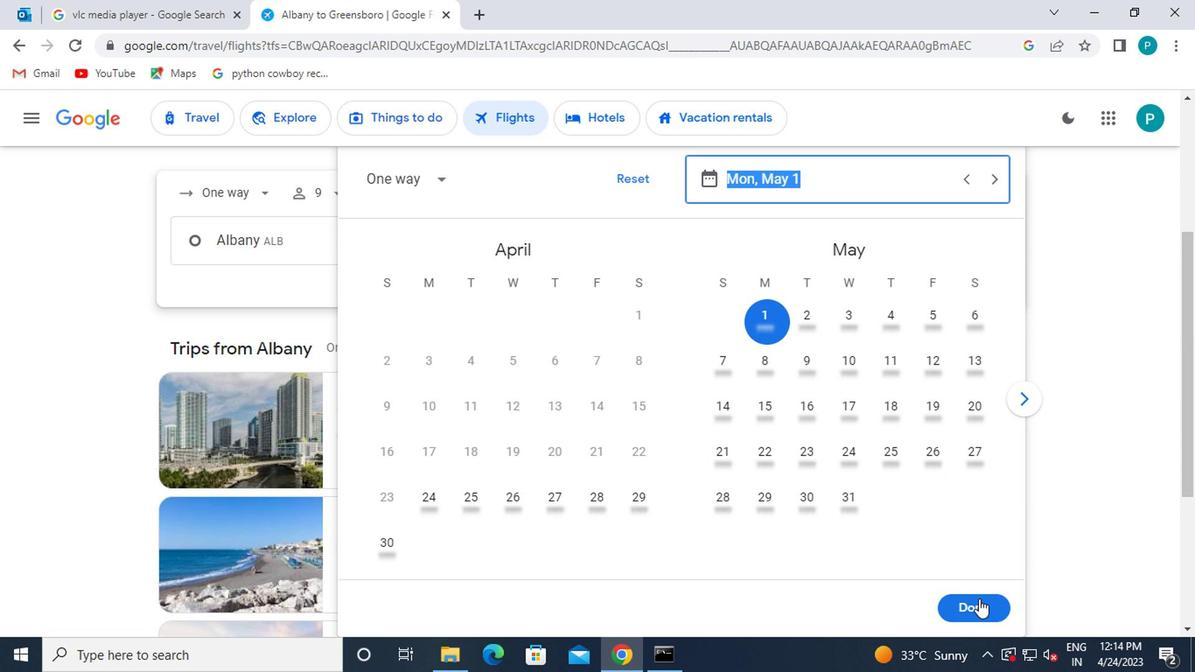 
Action: Mouse pressed left at (976, 626)
Screenshot: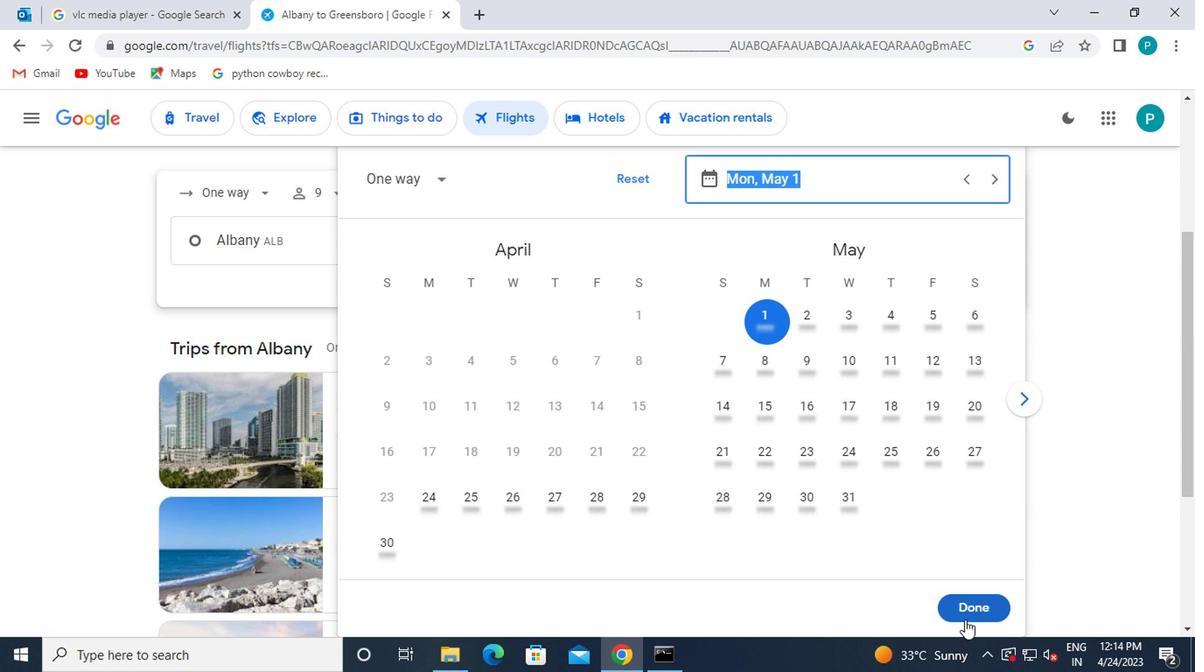 
Action: Mouse moved to (580, 299)
Screenshot: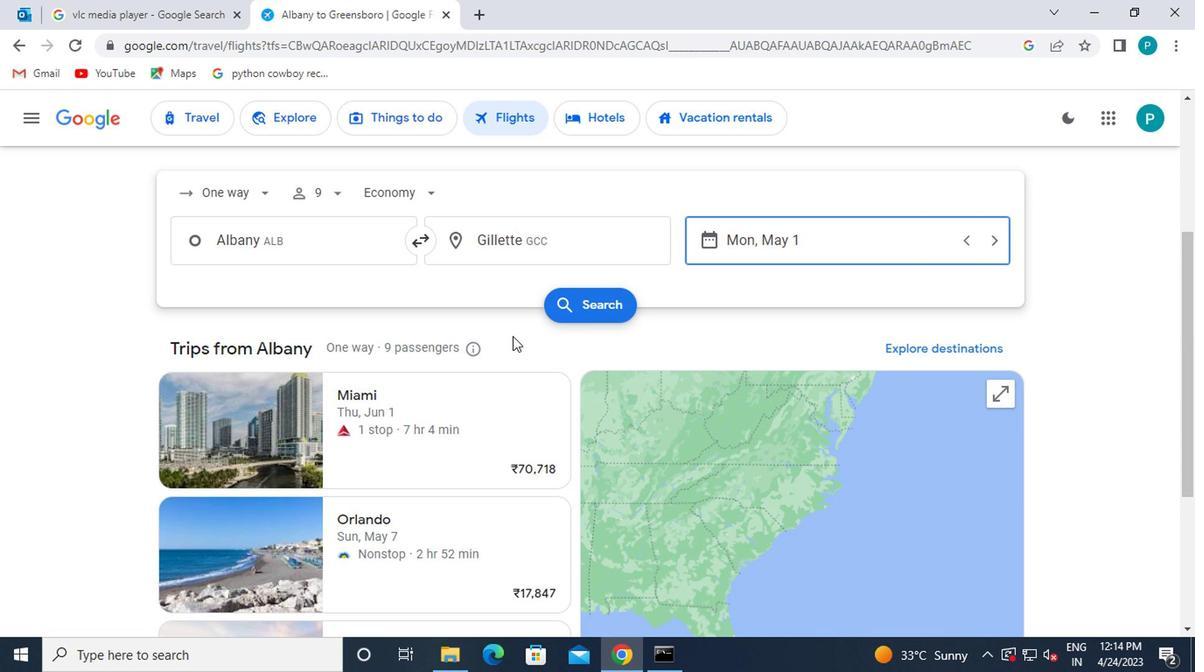 
Action: Mouse pressed left at (580, 299)
Screenshot: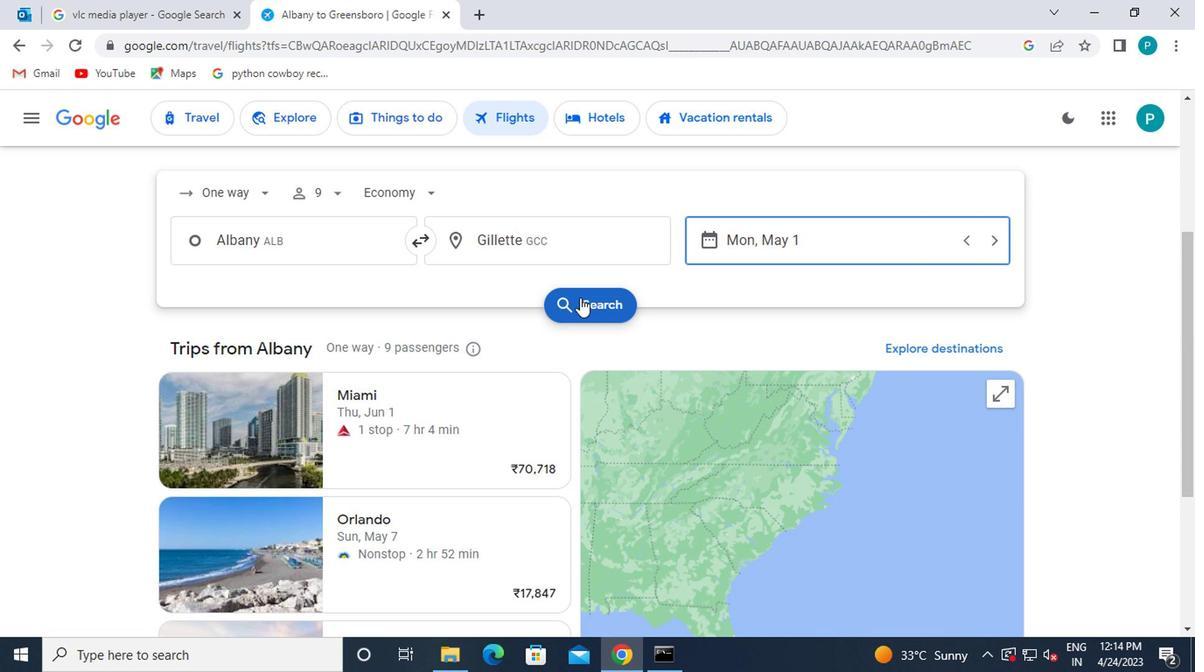 
Action: Mouse moved to (200, 273)
Screenshot: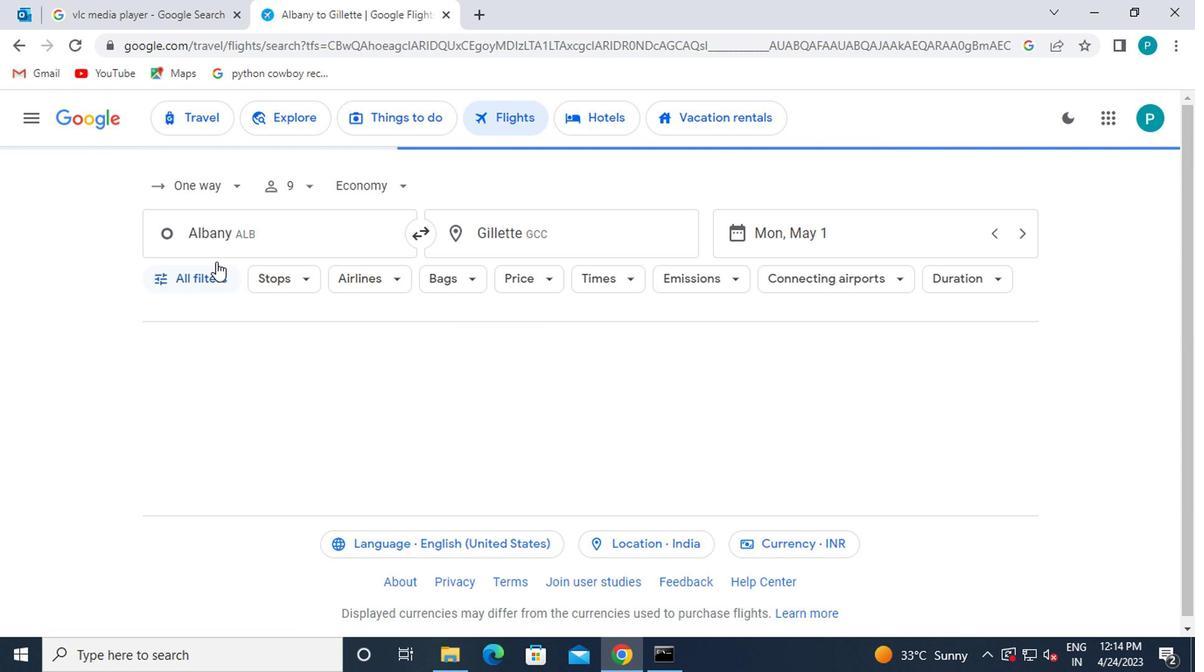 
Action: Mouse pressed left at (200, 273)
Screenshot: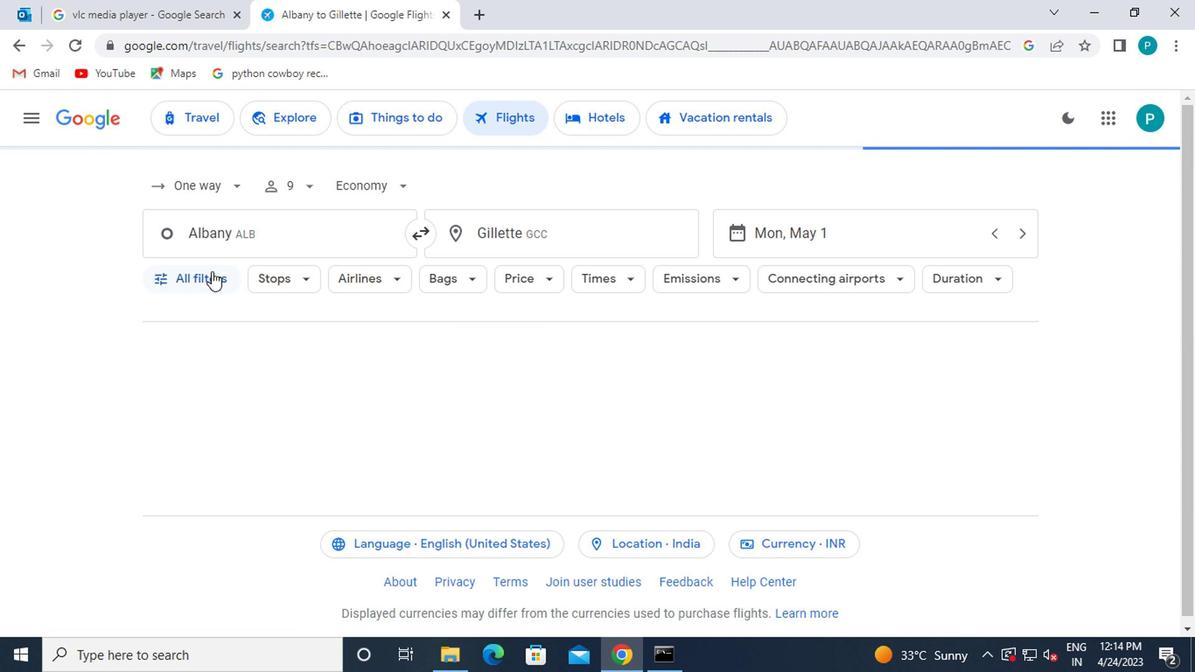 
Action: Mouse moved to (252, 415)
Screenshot: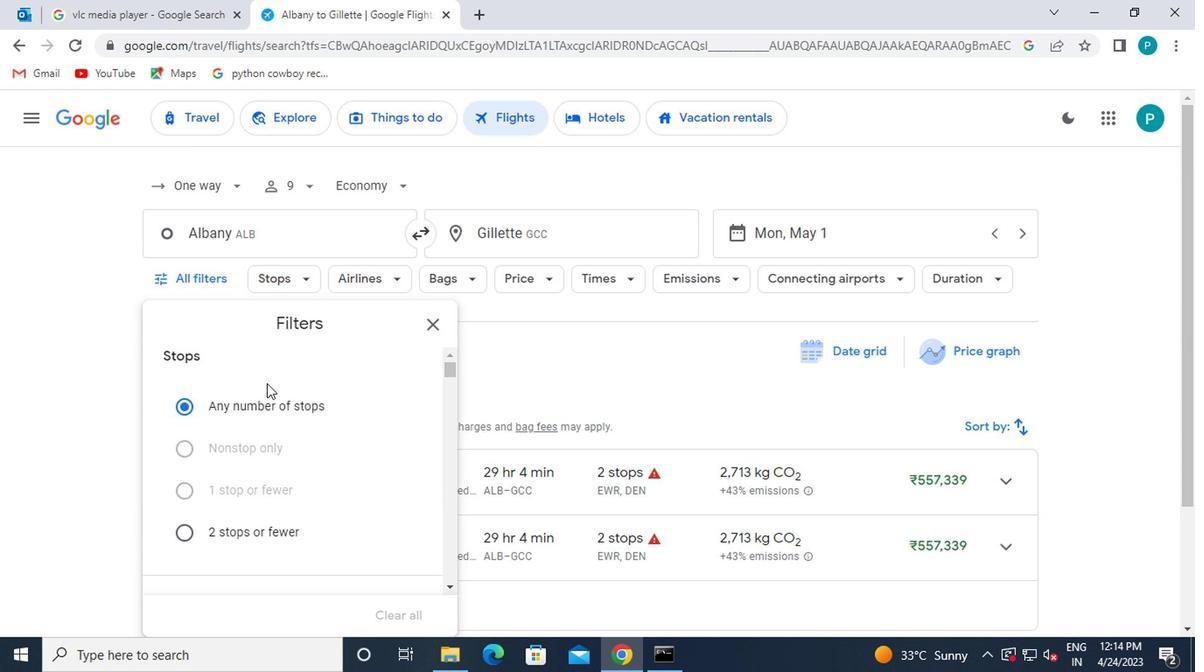 
Action: Mouse scrolled (252, 413) with delta (0, -1)
Screenshot: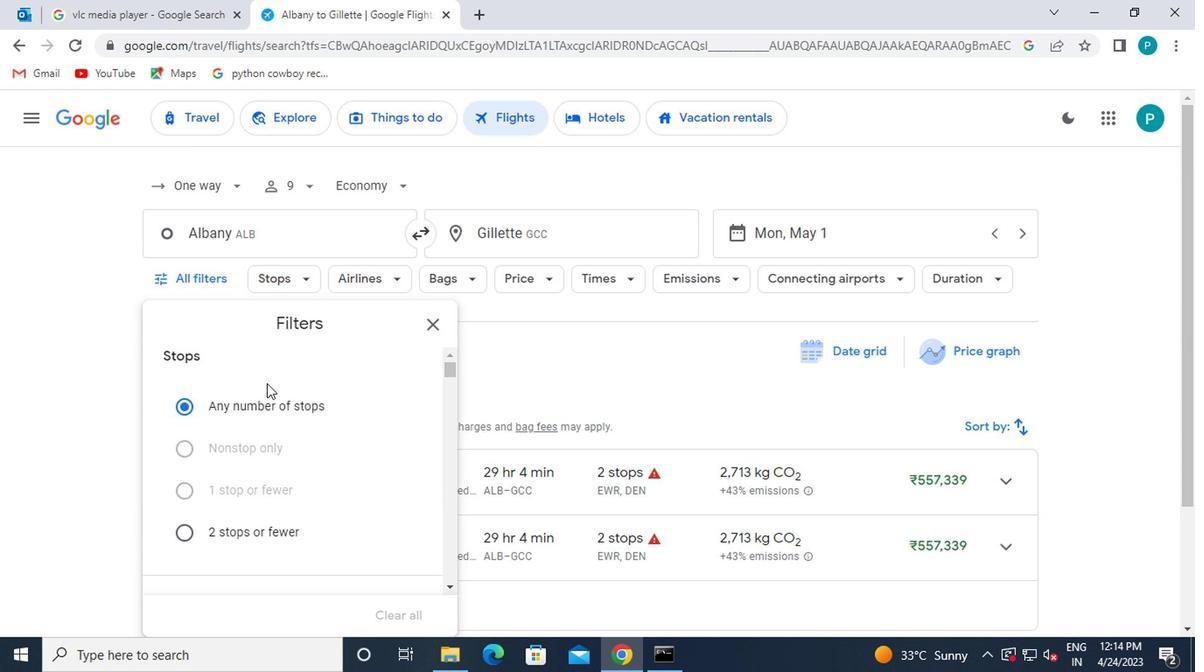 
Action: Mouse scrolled (252, 413) with delta (0, -1)
Screenshot: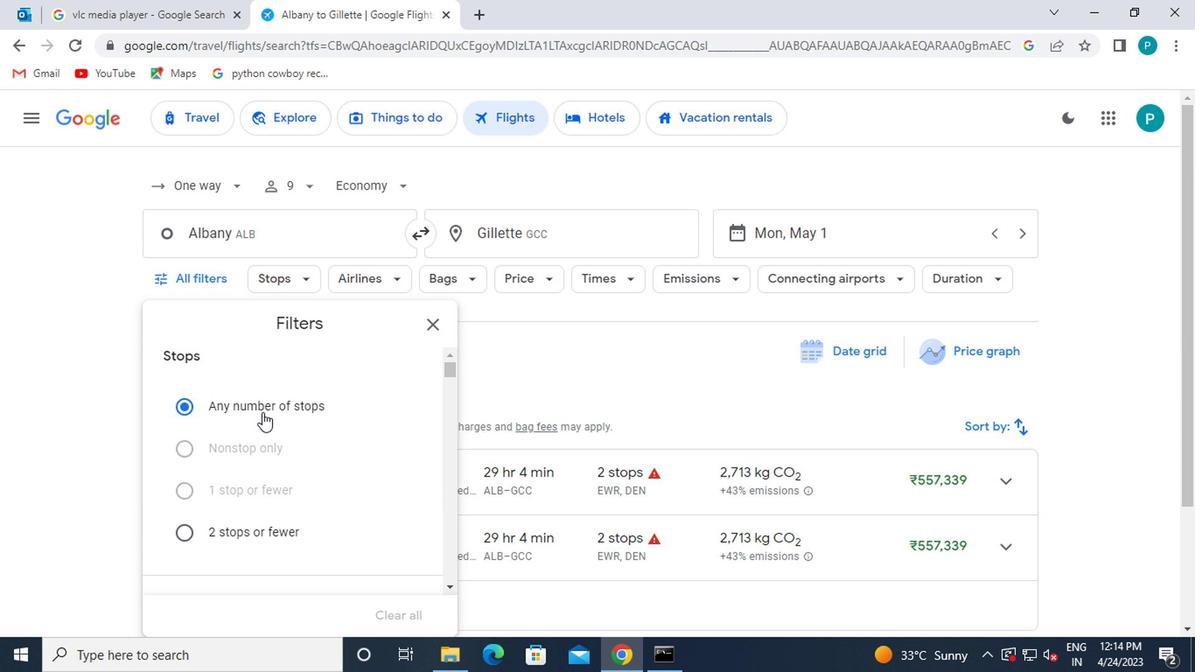 
Action: Mouse moved to (262, 415)
Screenshot: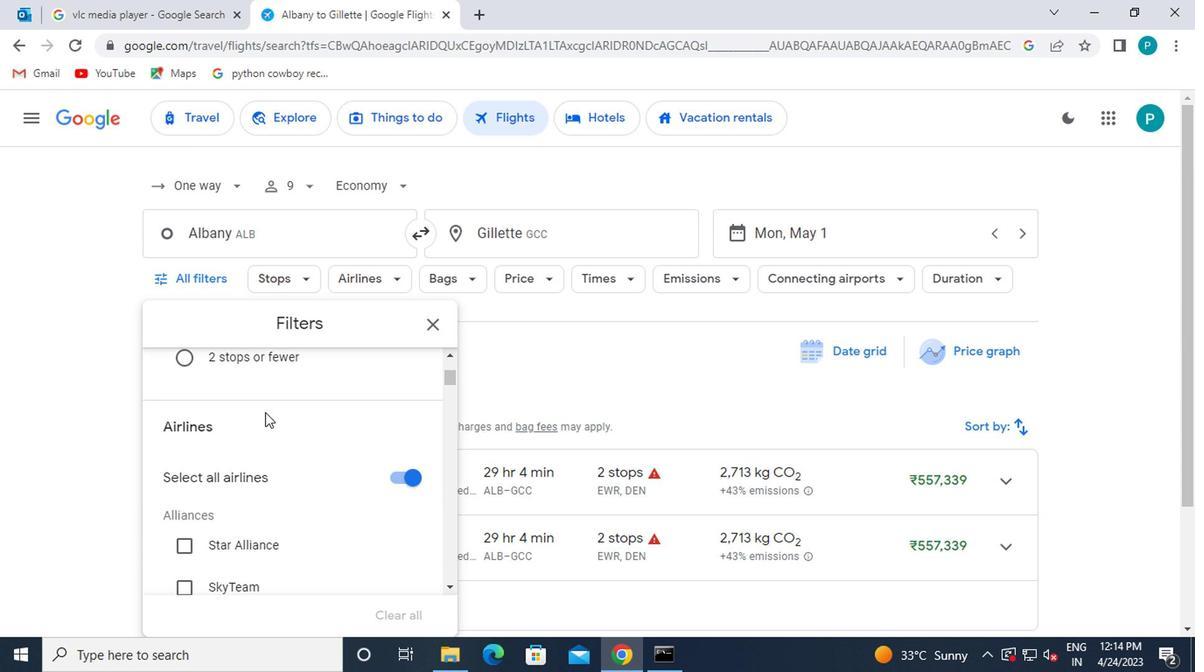 
Action: Mouse scrolled (262, 415) with delta (0, 0)
Screenshot: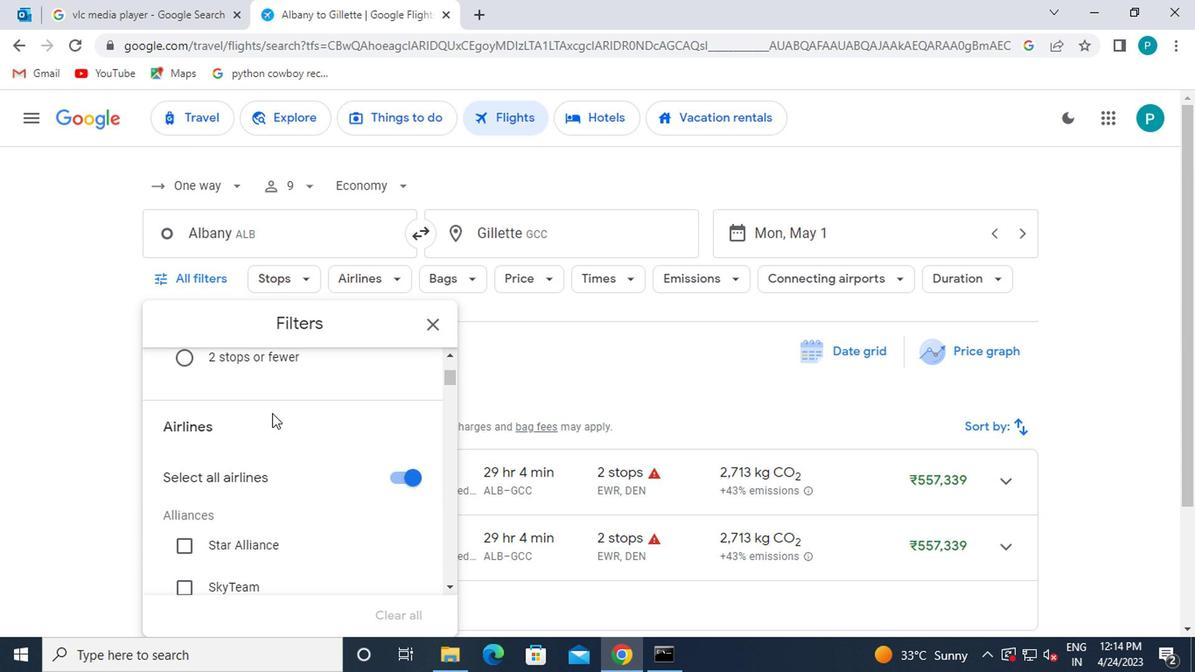 
Action: Mouse scrolled (262, 415) with delta (0, 0)
Screenshot: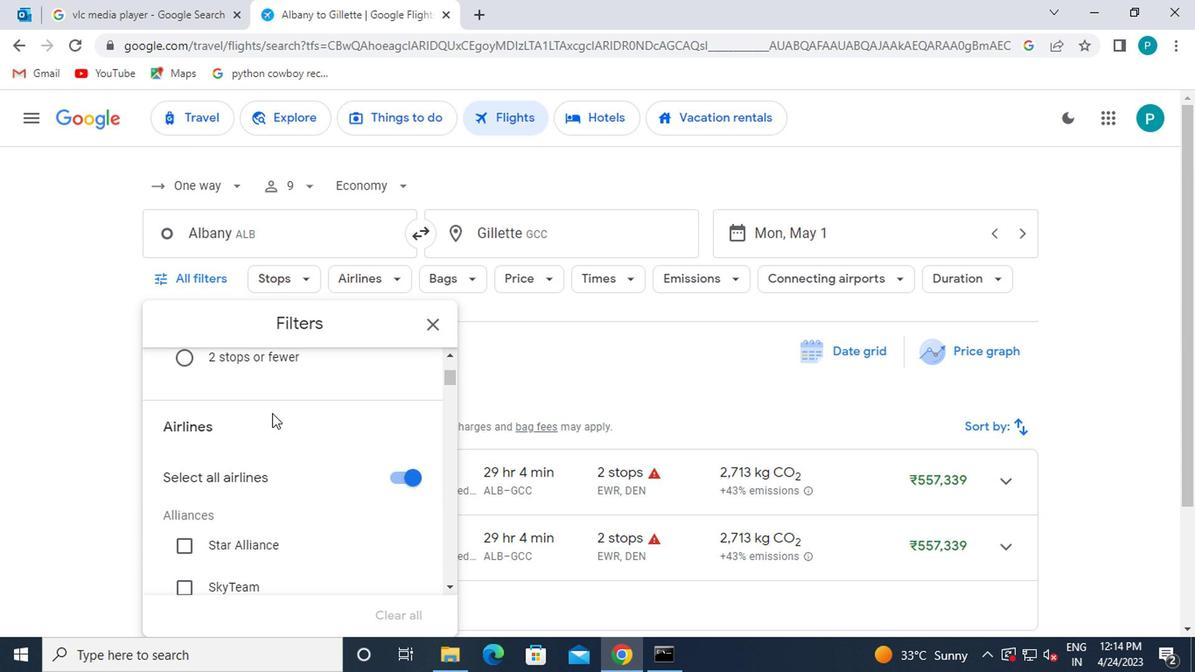 
Action: Mouse moved to (267, 416)
Screenshot: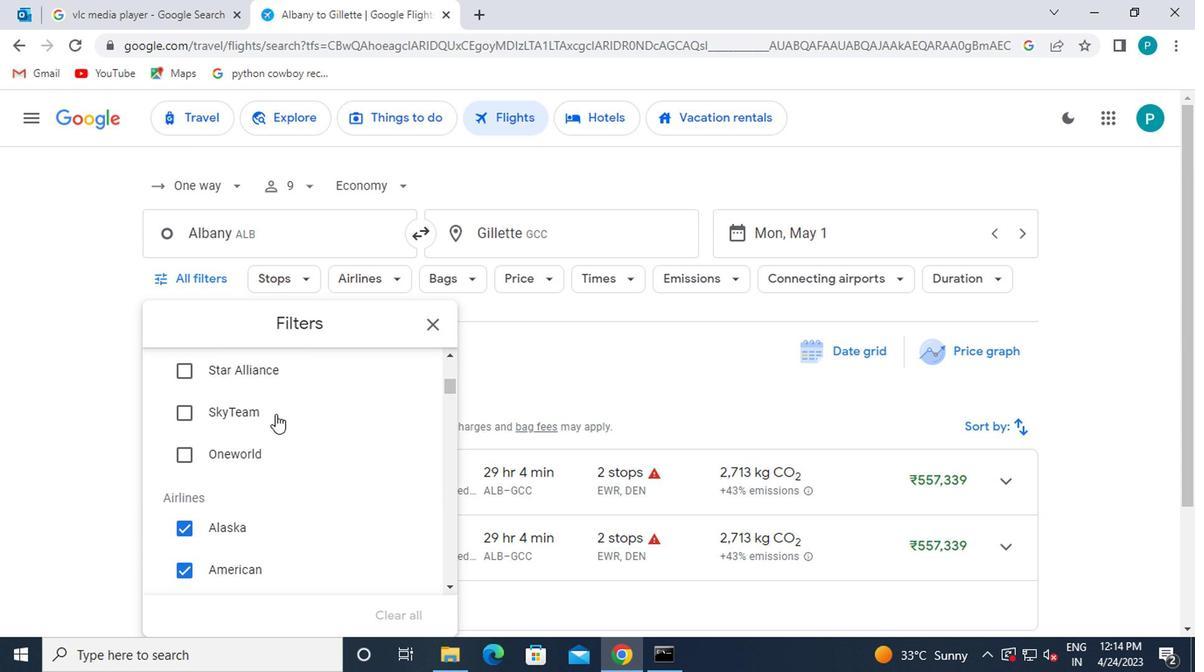 
Action: Mouse scrolled (267, 415) with delta (0, 0)
Screenshot: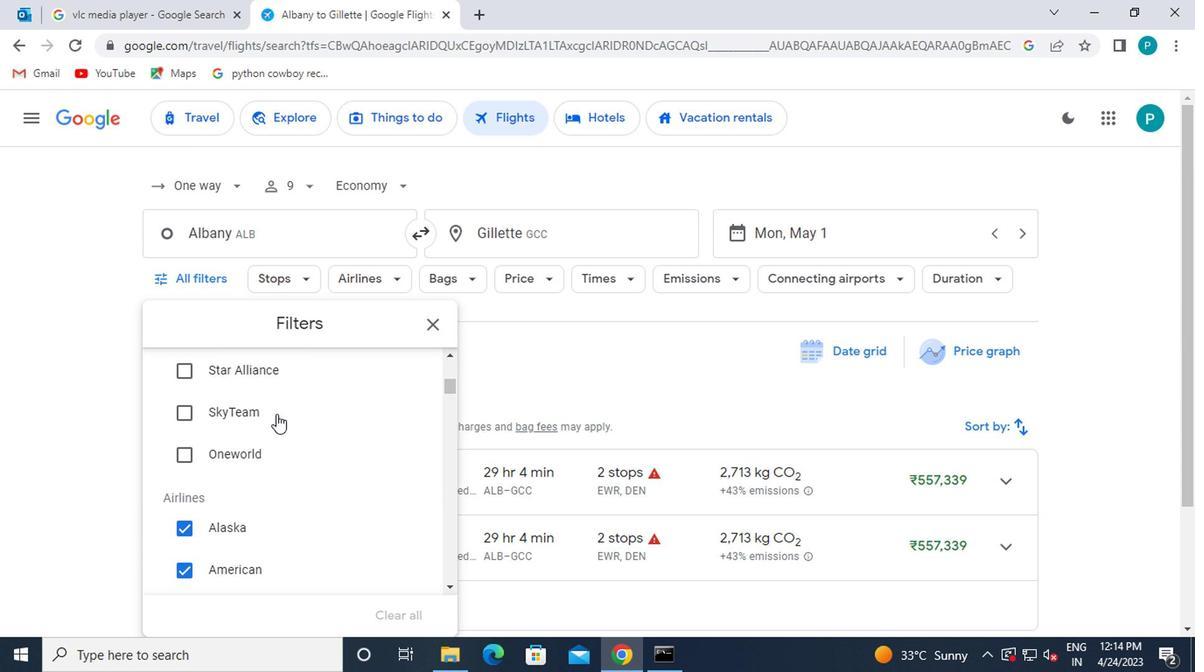 
Action: Mouse scrolled (267, 415) with delta (0, 0)
Screenshot: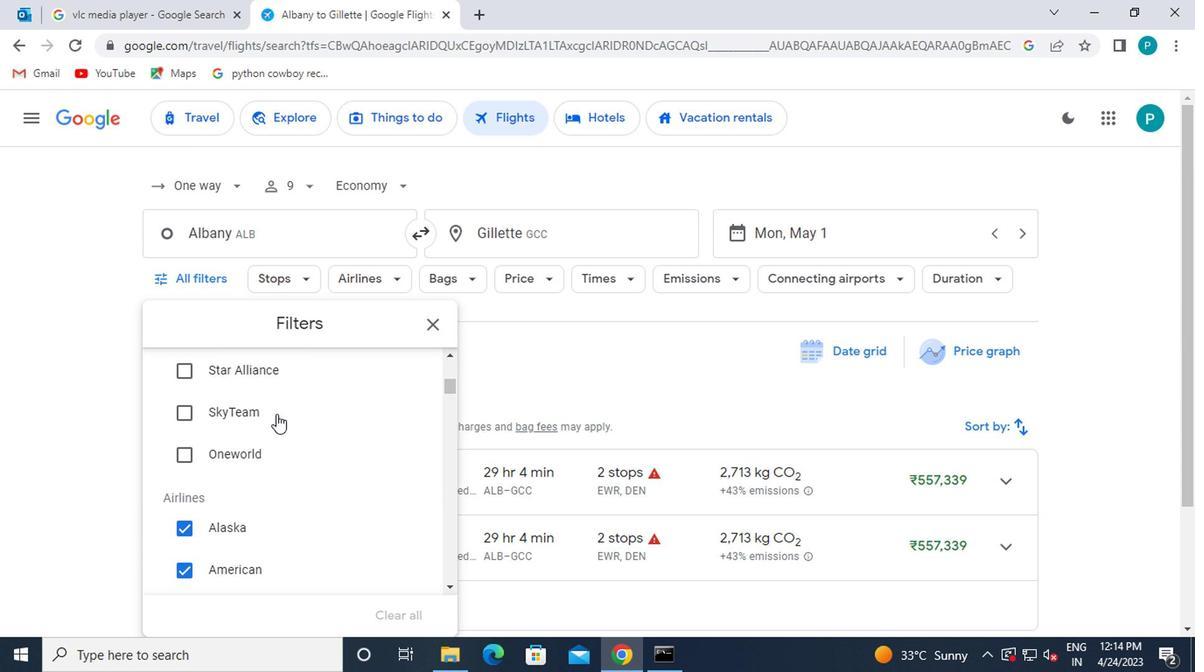 
Action: Mouse moved to (265, 467)
Screenshot: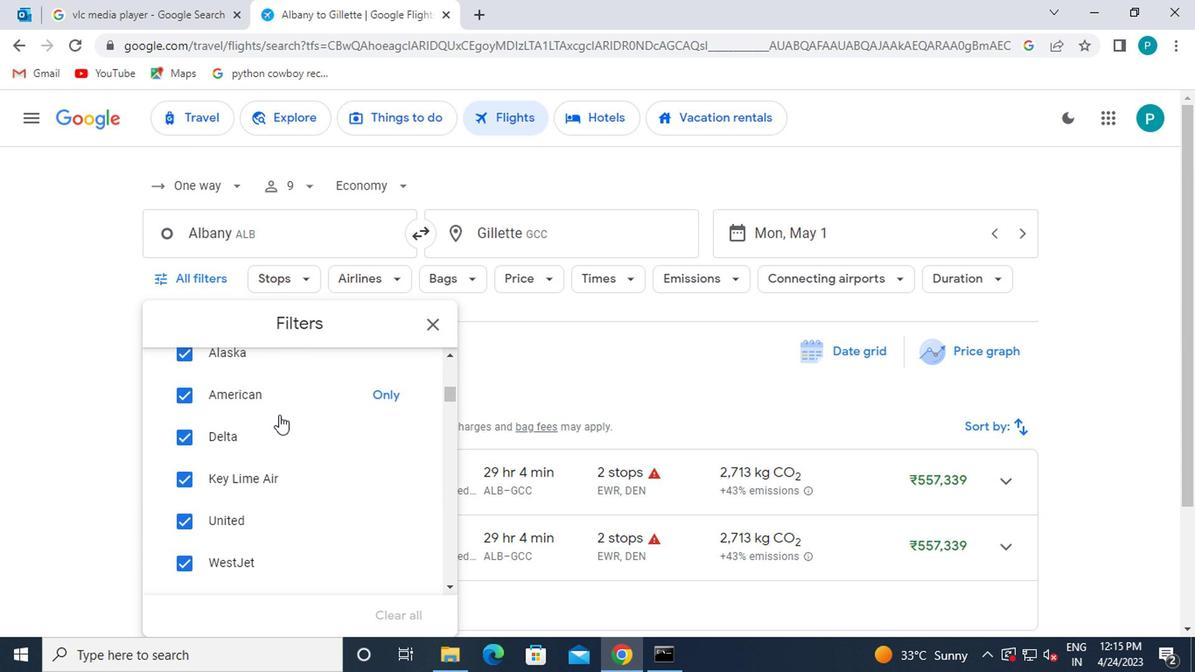 
Action: Mouse scrolled (265, 466) with delta (0, 0)
Screenshot: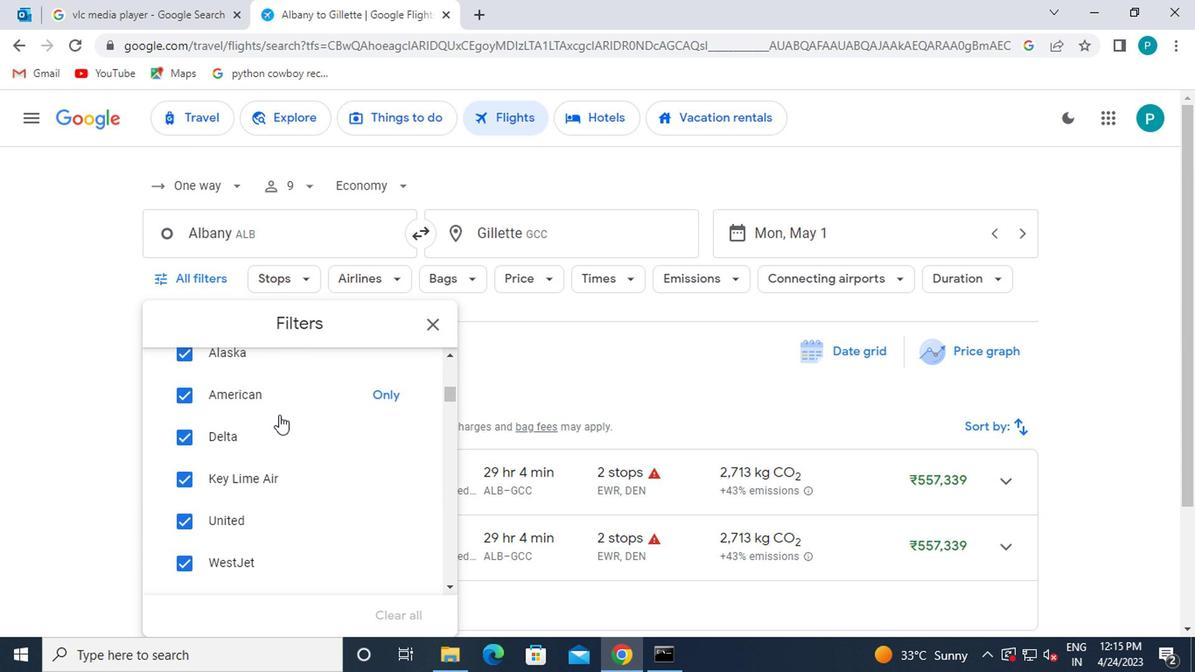 
Action: Mouse moved to (379, 479)
Screenshot: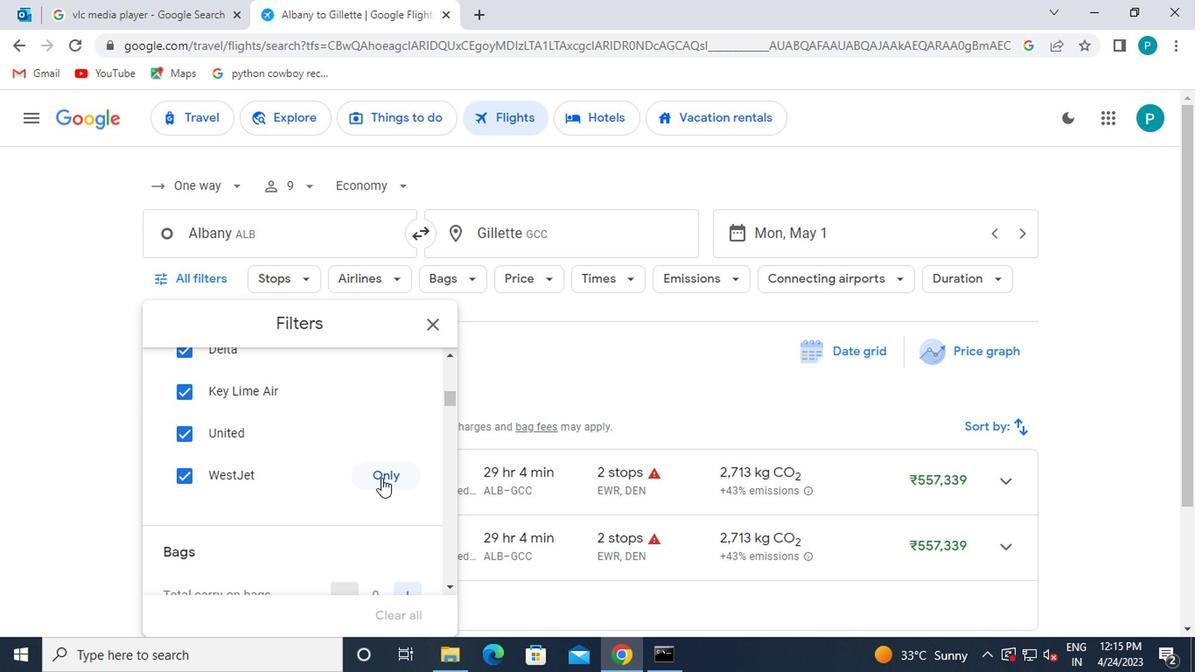 
Action: Mouse pressed left at (379, 479)
Screenshot: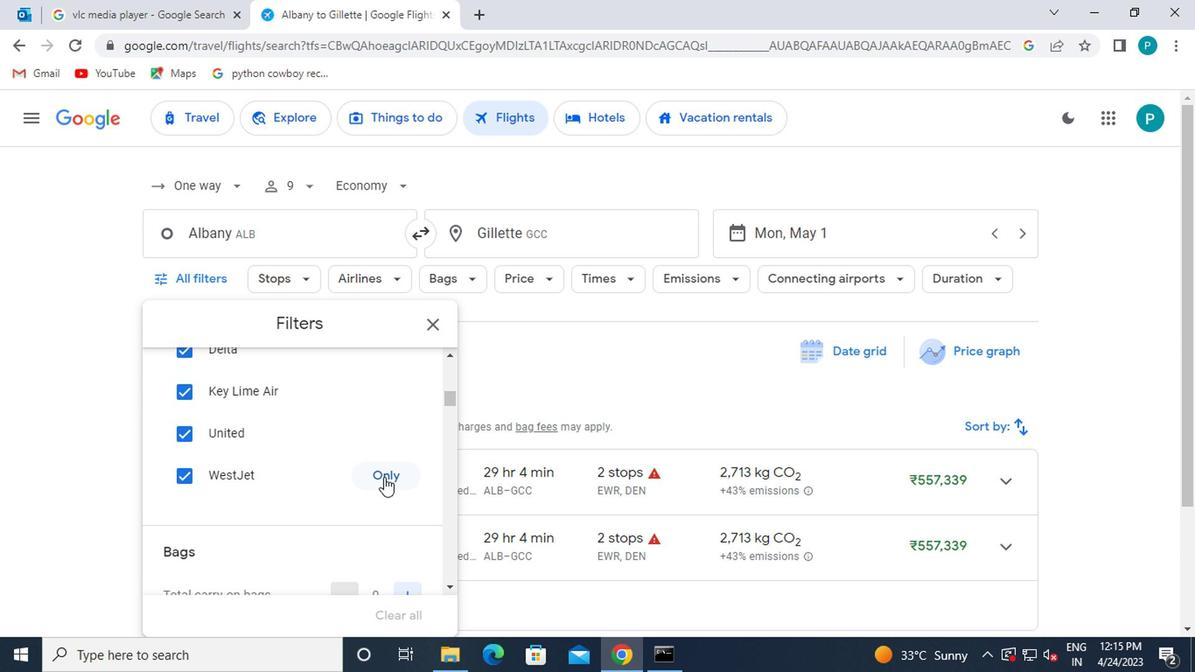 
Action: Mouse scrolled (379, 478) with delta (0, -1)
Screenshot: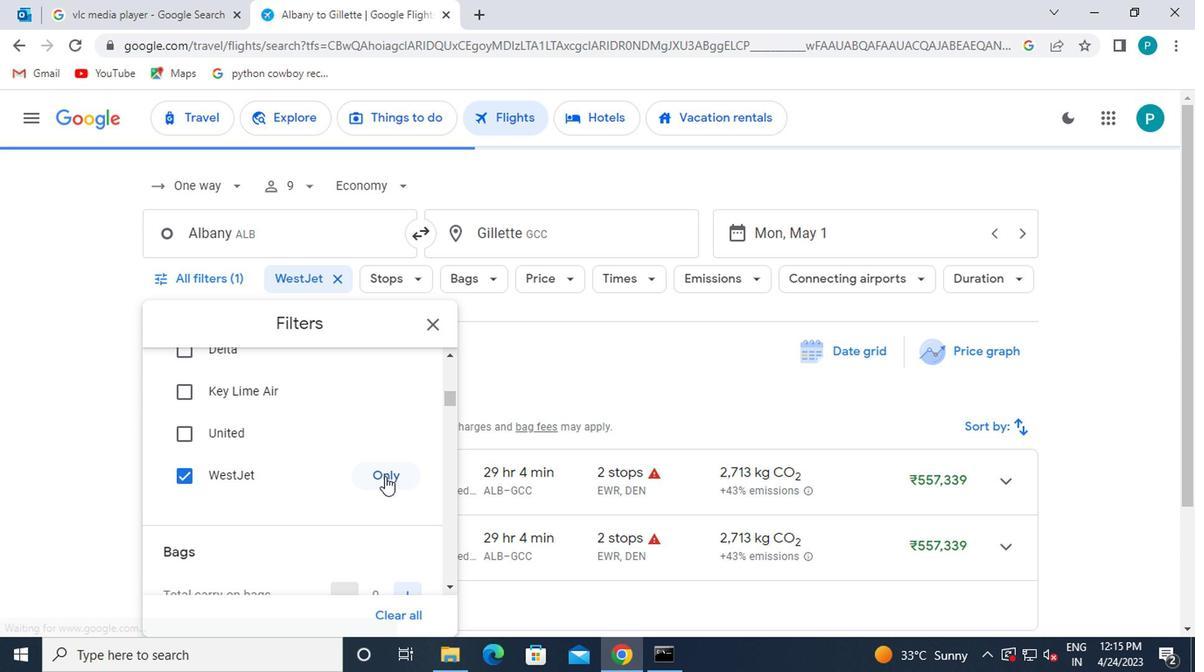 
Action: Mouse moved to (412, 512)
Screenshot: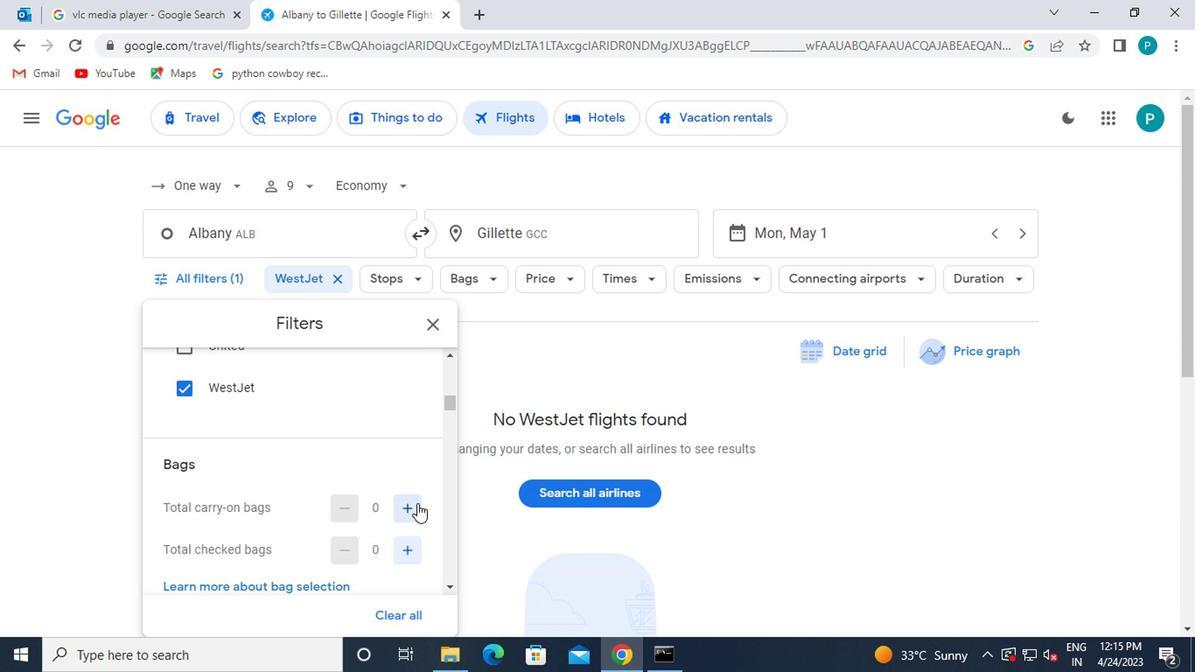 
Action: Mouse pressed left at (412, 512)
Screenshot: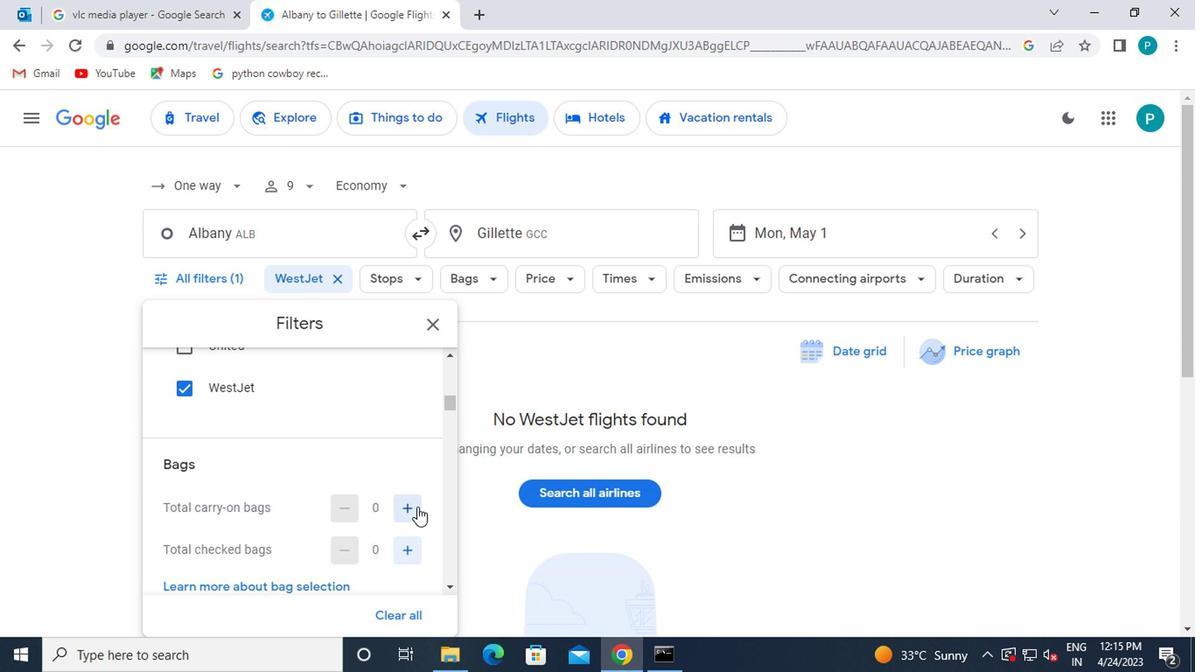 
Action: Mouse moved to (348, 504)
Screenshot: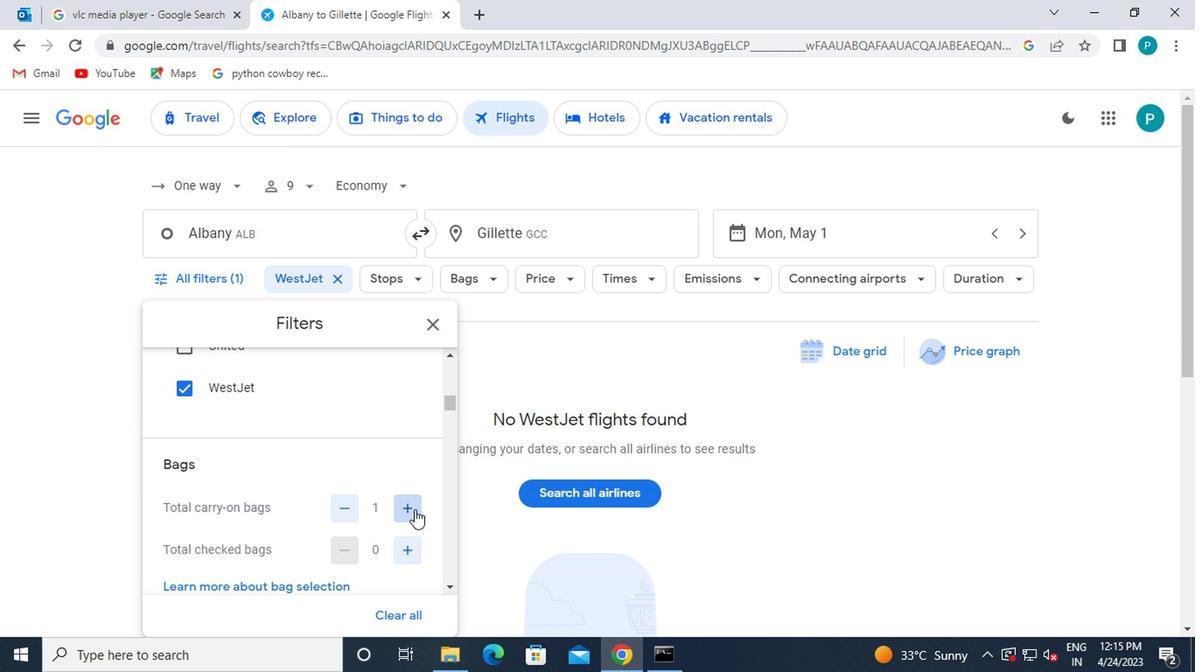 
Action: Mouse scrolled (348, 503) with delta (0, -1)
Screenshot: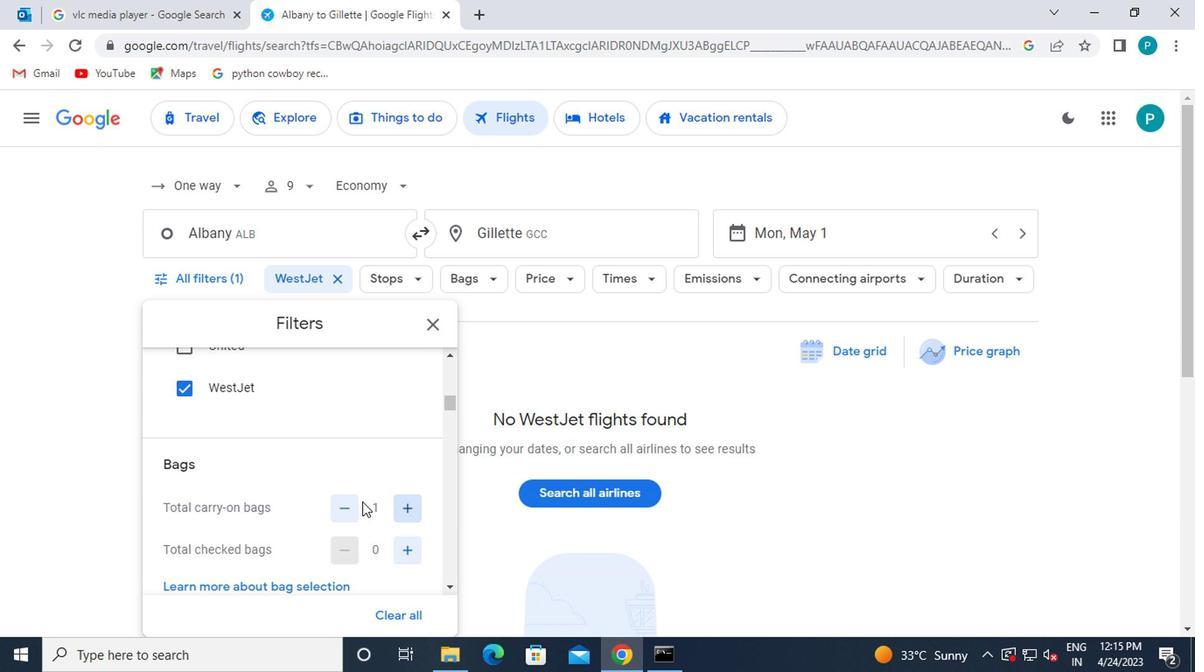
Action: Mouse moved to (352, 504)
Screenshot: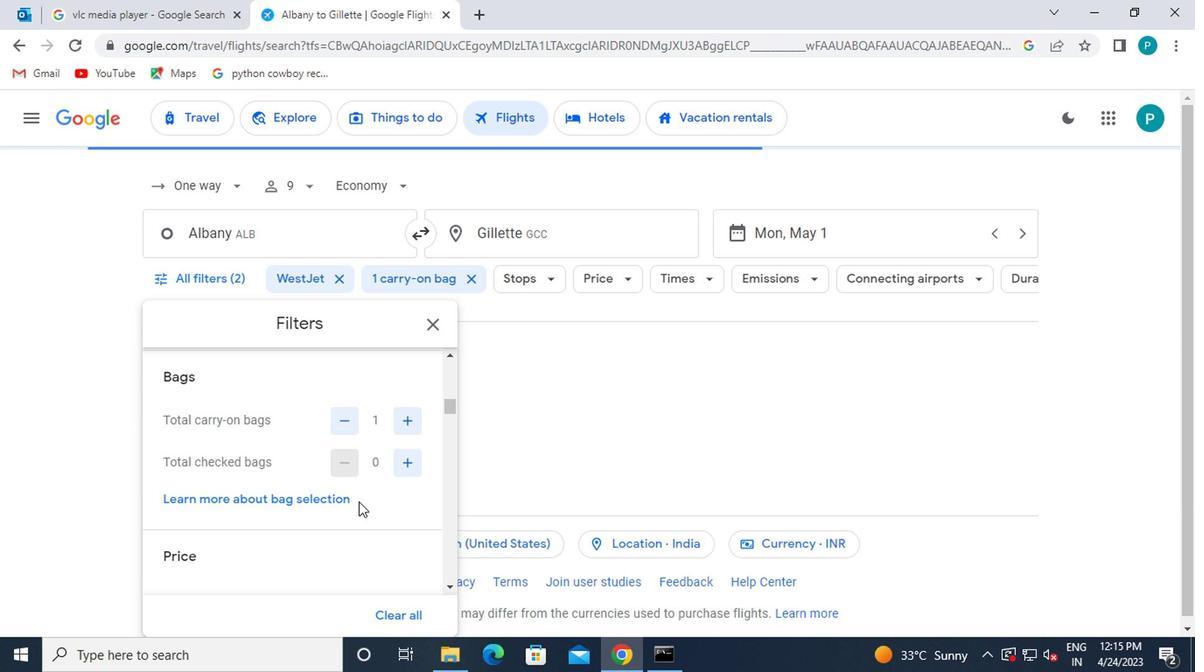 
Action: Mouse scrolled (352, 503) with delta (0, -1)
Screenshot: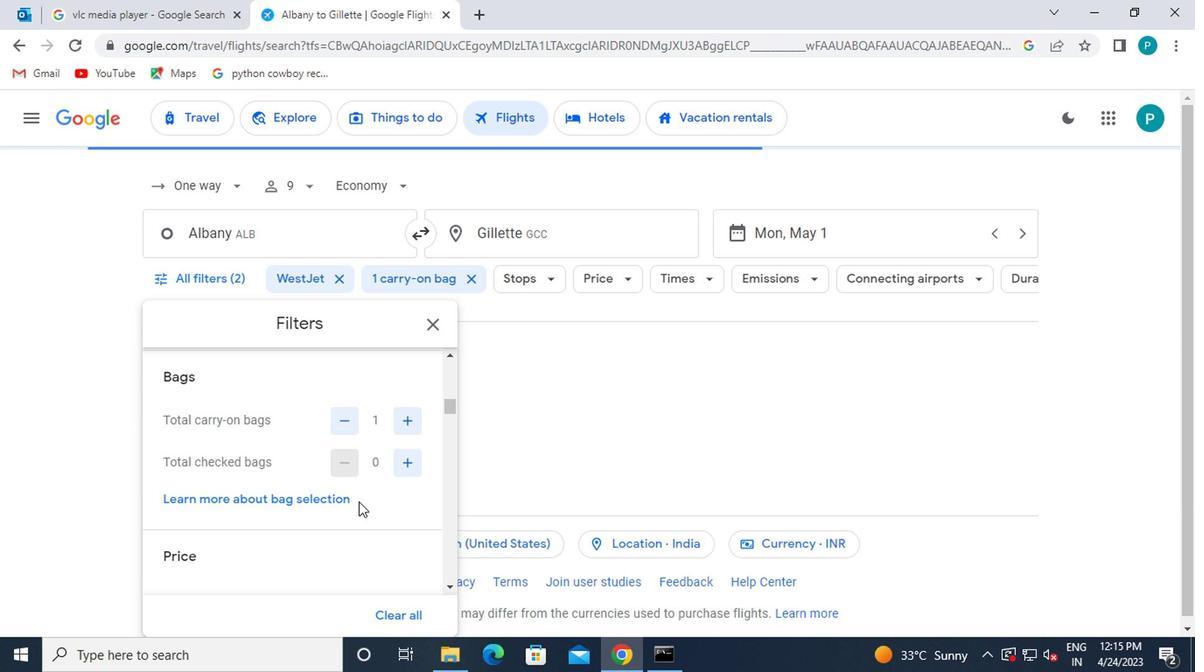
Action: Mouse scrolled (352, 503) with delta (0, -1)
Screenshot: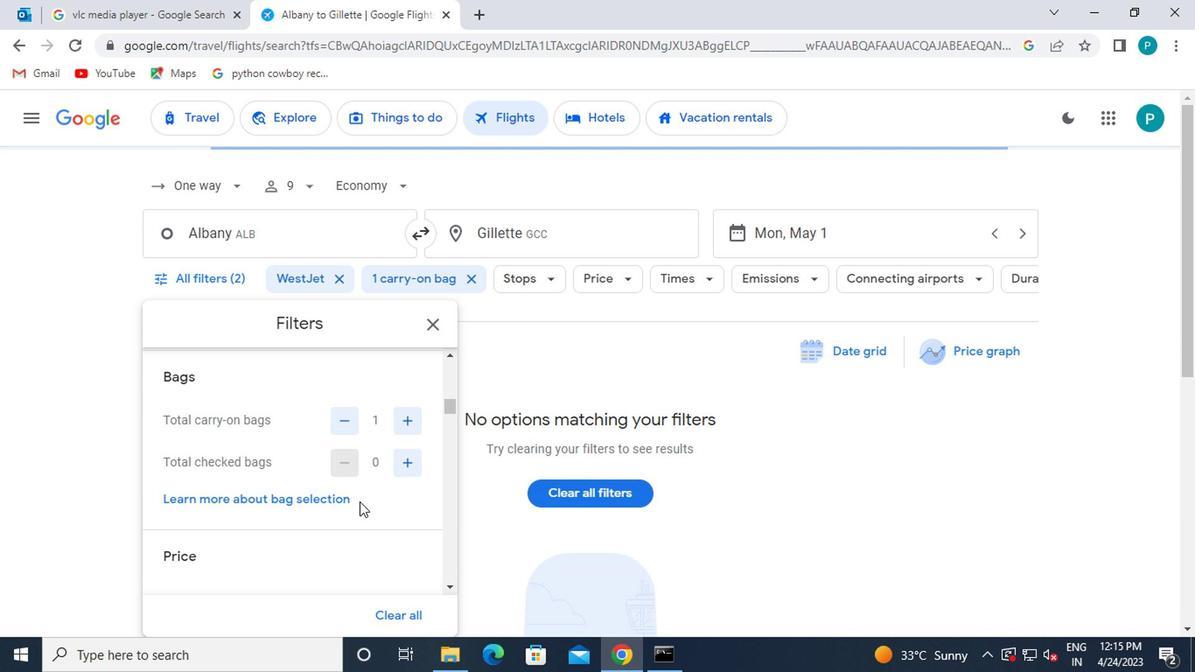 
Action: Mouse moved to (413, 453)
Screenshot: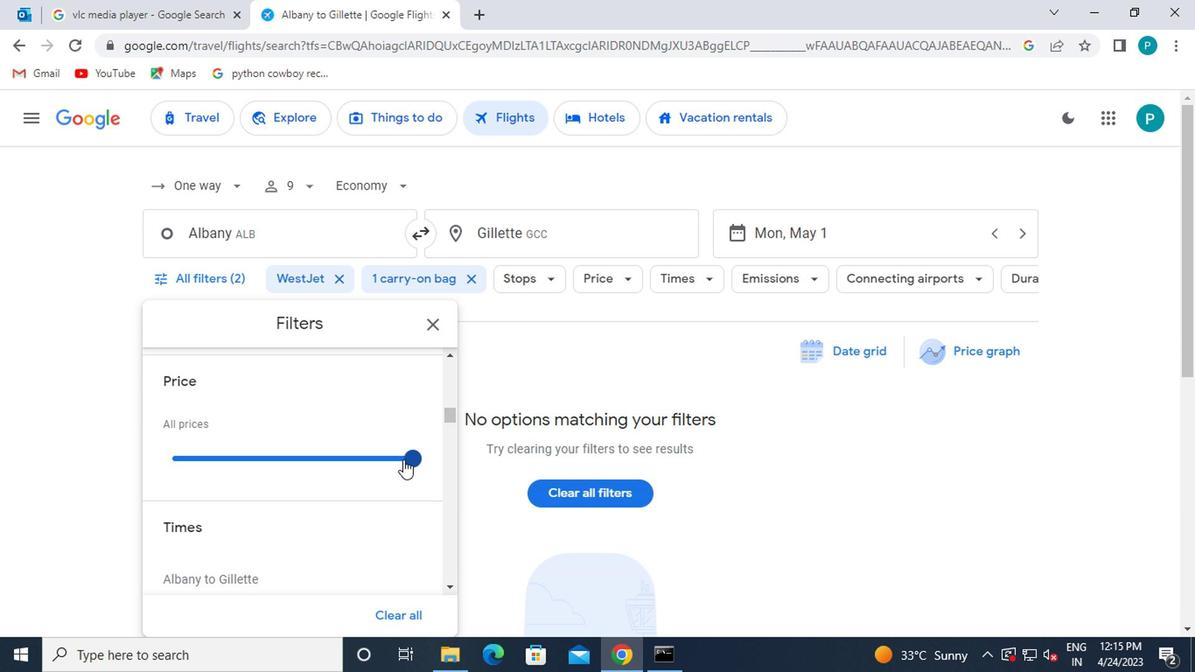 
Action: Mouse pressed left at (413, 453)
Screenshot: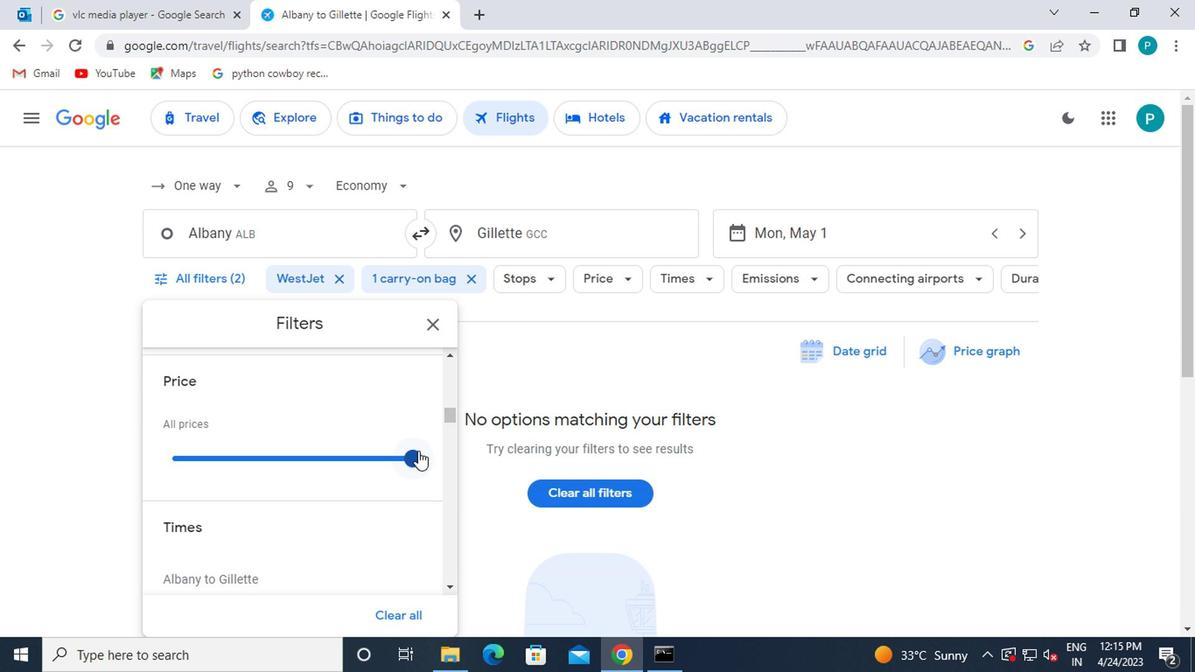 
Action: Mouse moved to (282, 513)
Screenshot: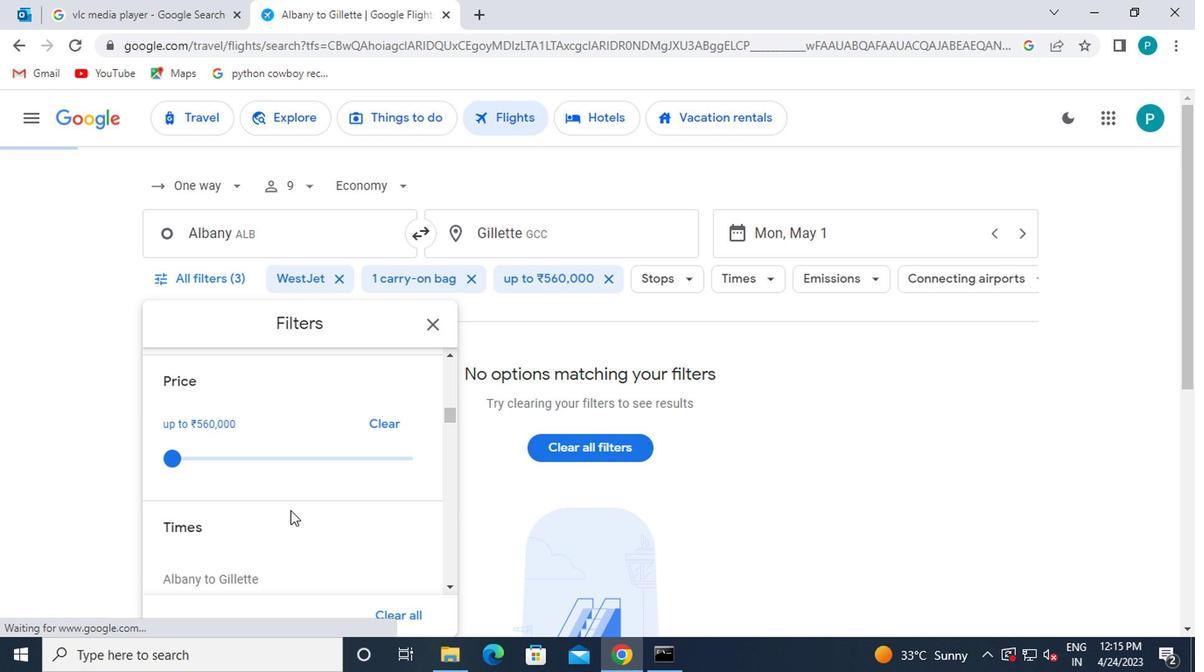 
Action: Mouse scrolled (282, 512) with delta (0, -1)
Screenshot: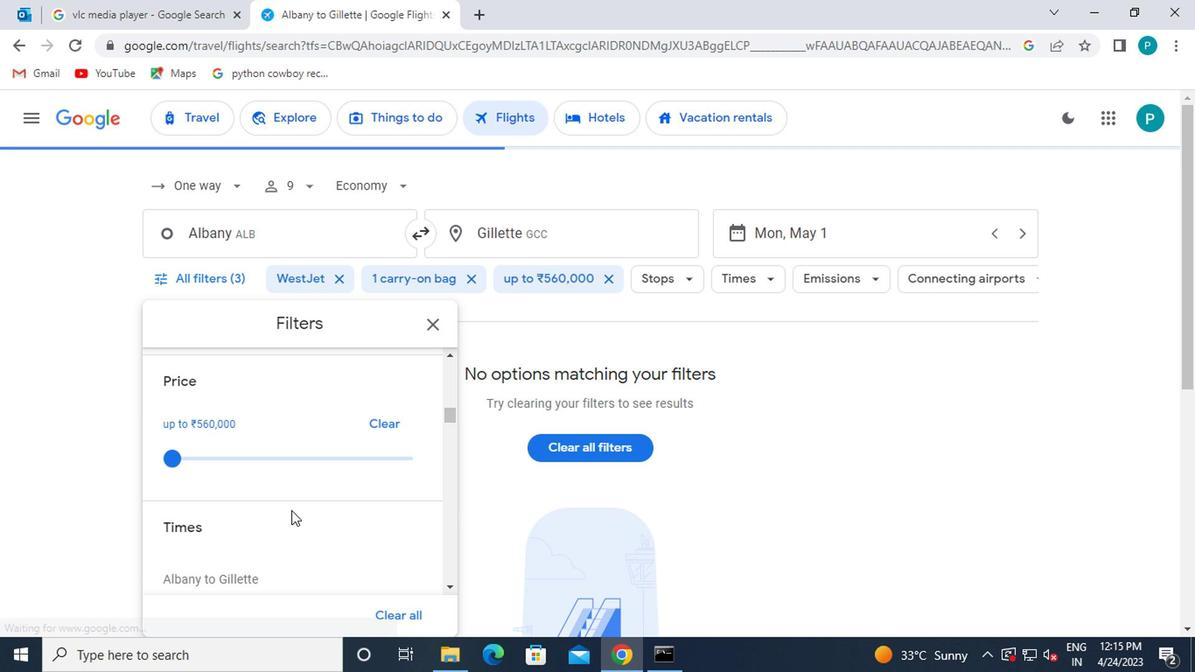 
Action: Mouse moved to (285, 511)
Screenshot: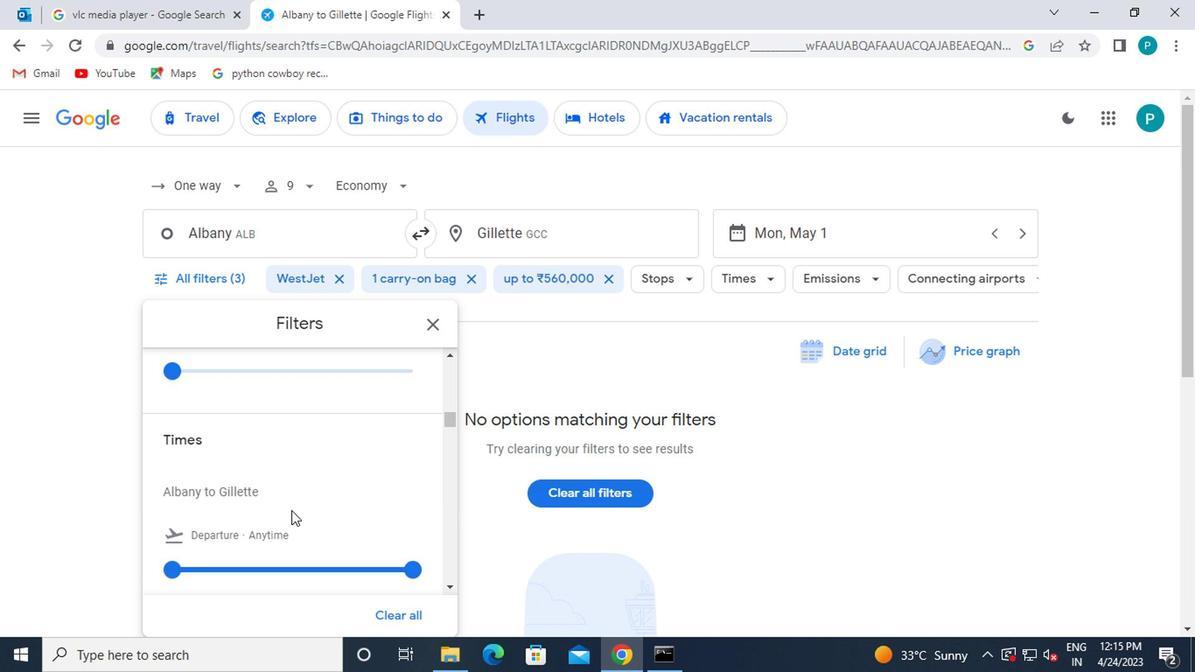 
Action: Mouse scrolled (285, 509) with delta (0, -1)
Screenshot: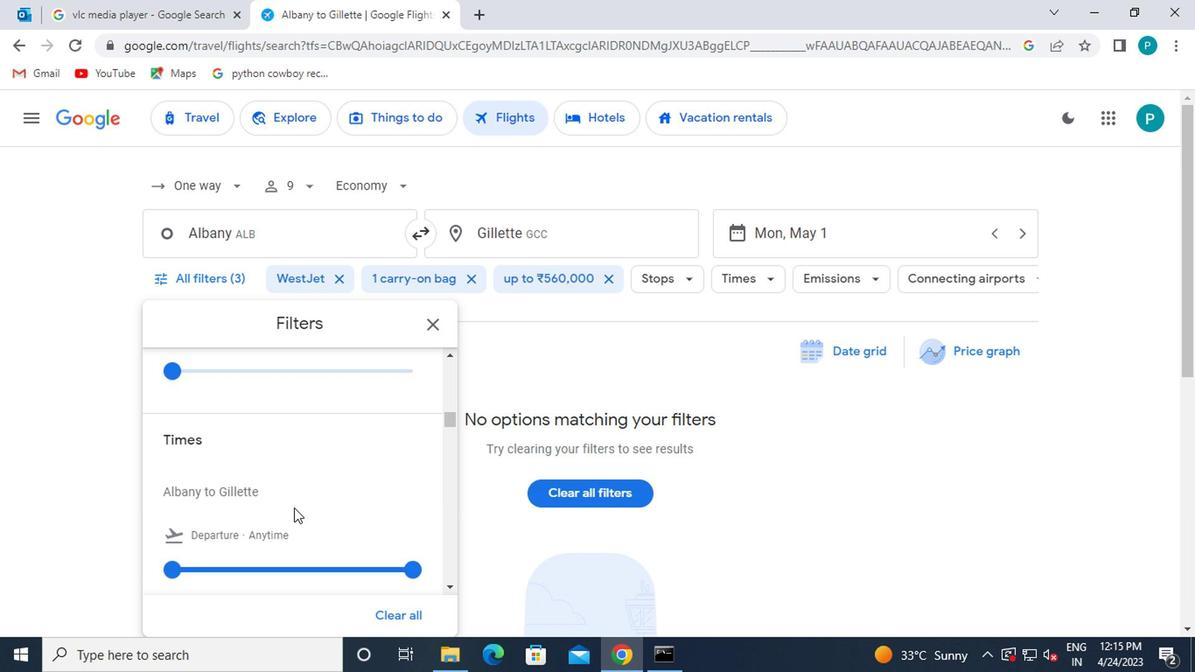 
Action: Mouse moved to (152, 476)
Screenshot: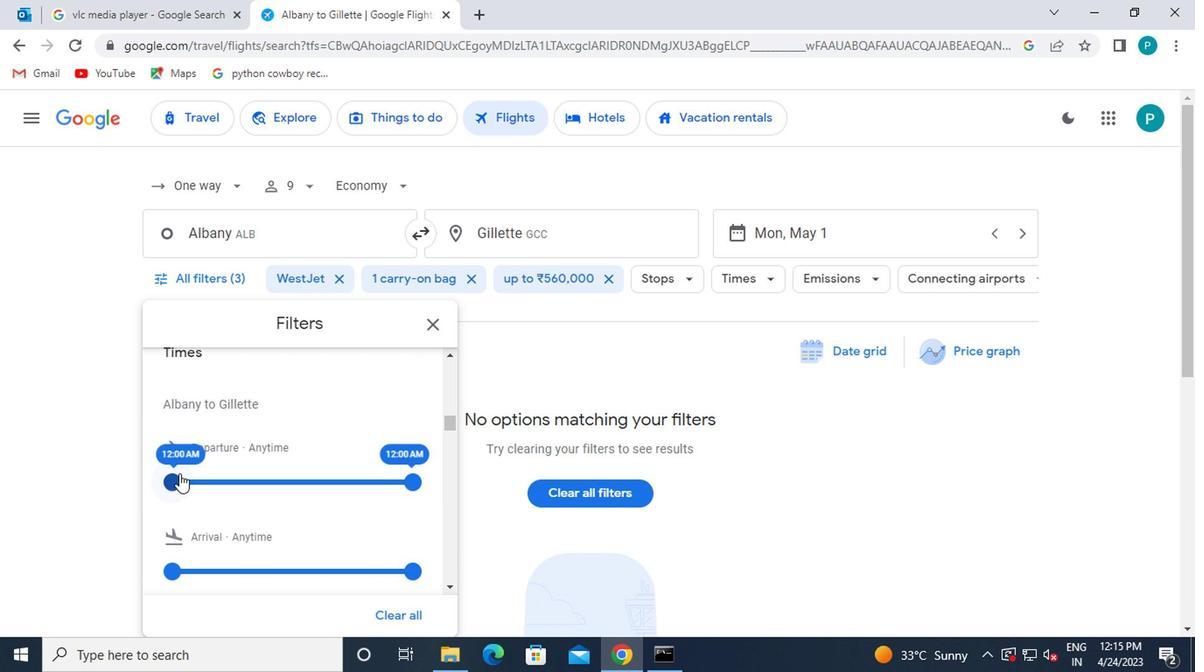 
Action: Mouse pressed left at (152, 476)
Screenshot: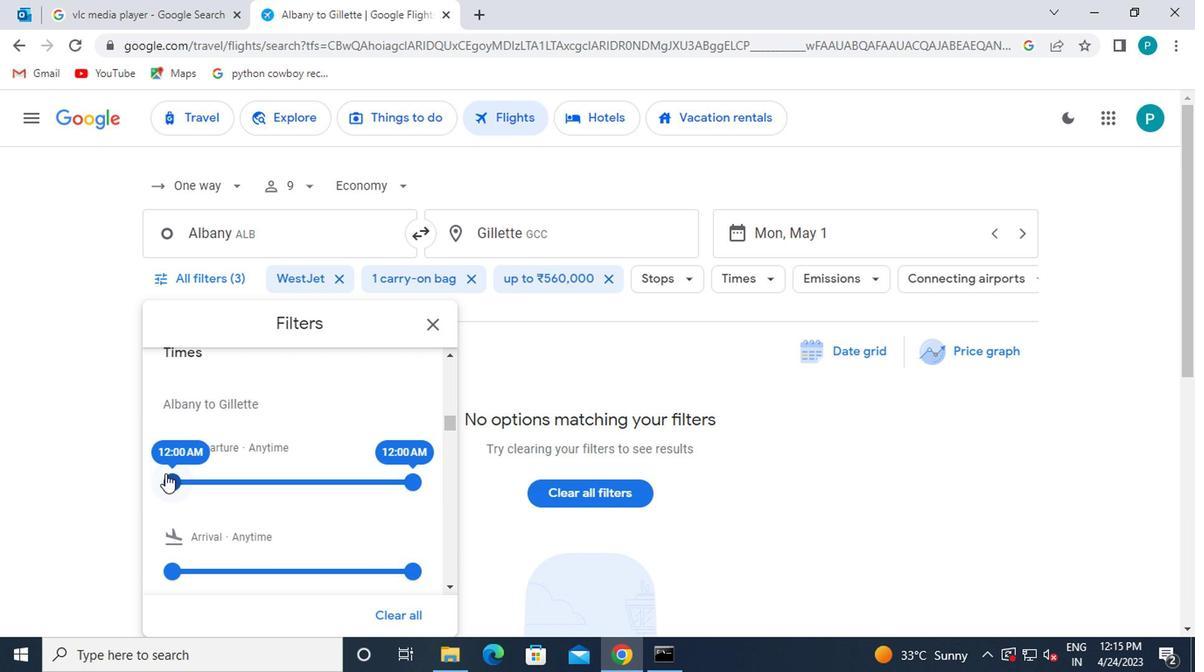 
Action: Mouse moved to (352, 471)
Screenshot: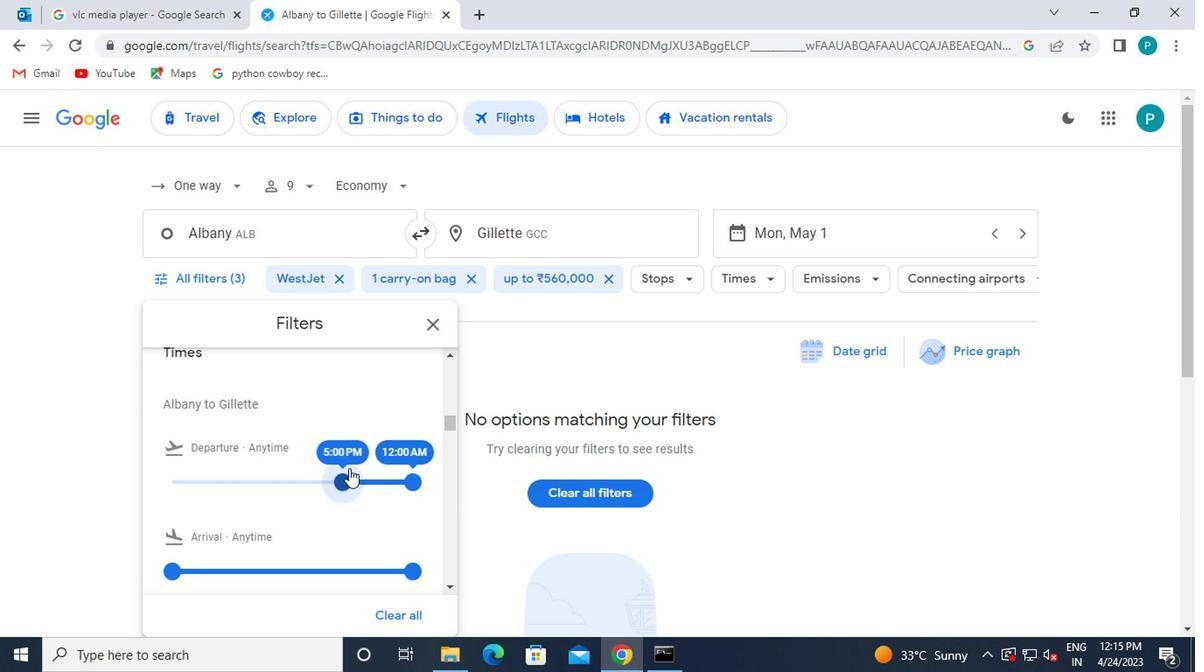 
Action: Mouse pressed left at (352, 471)
Screenshot: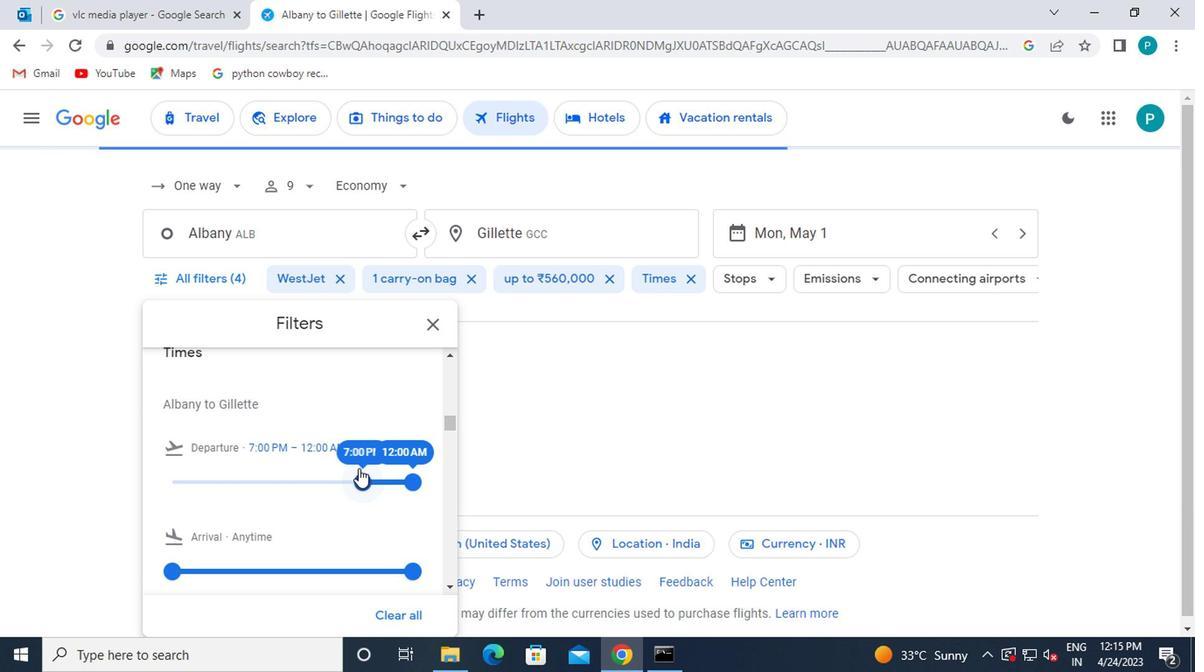 
Action: Mouse moved to (338, 539)
Screenshot: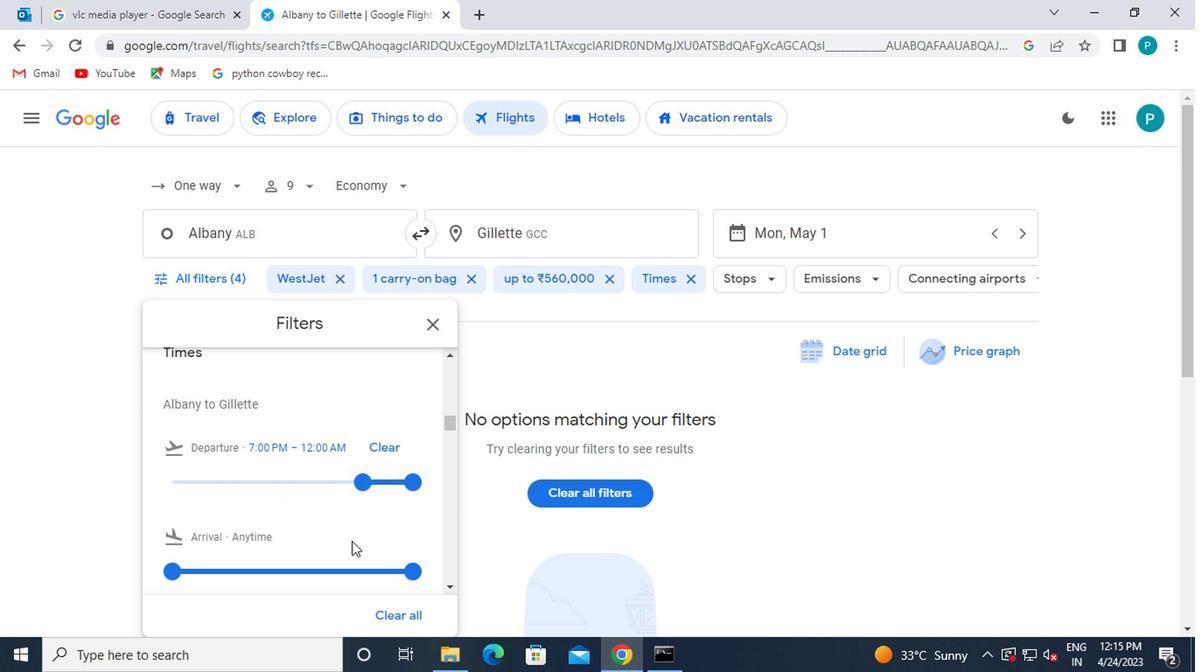 
Action: Mouse scrolled (338, 539) with delta (0, 0)
Screenshot: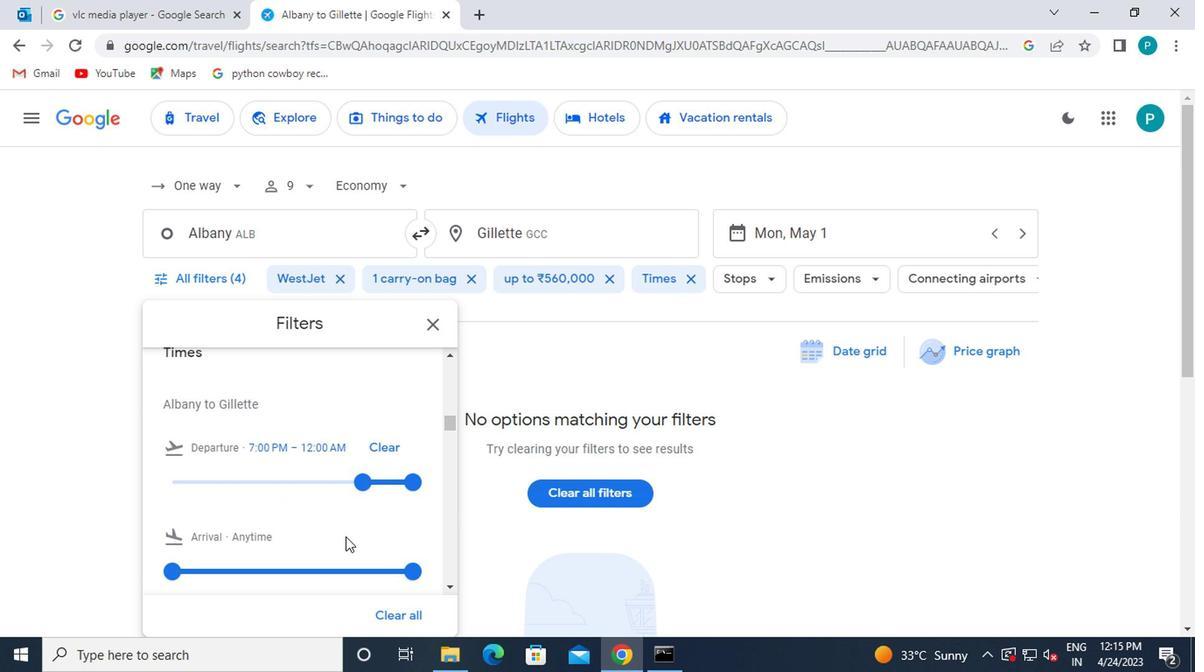 
Action: Mouse moved to (433, 324)
Screenshot: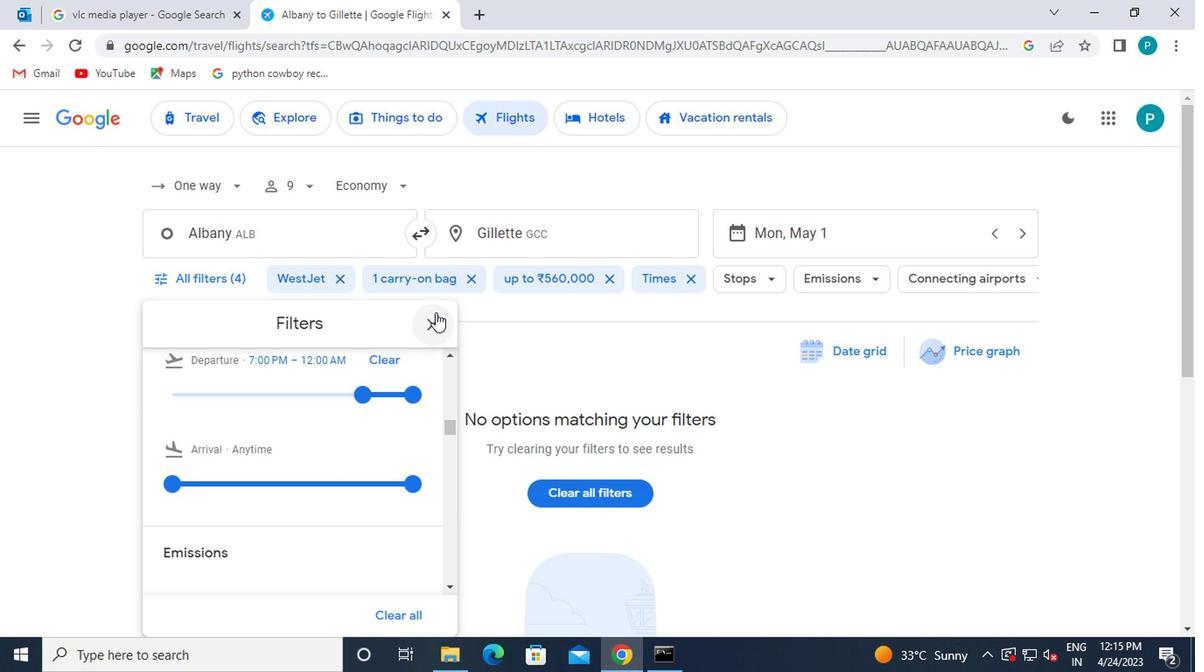
Action: Mouse pressed left at (433, 324)
Screenshot: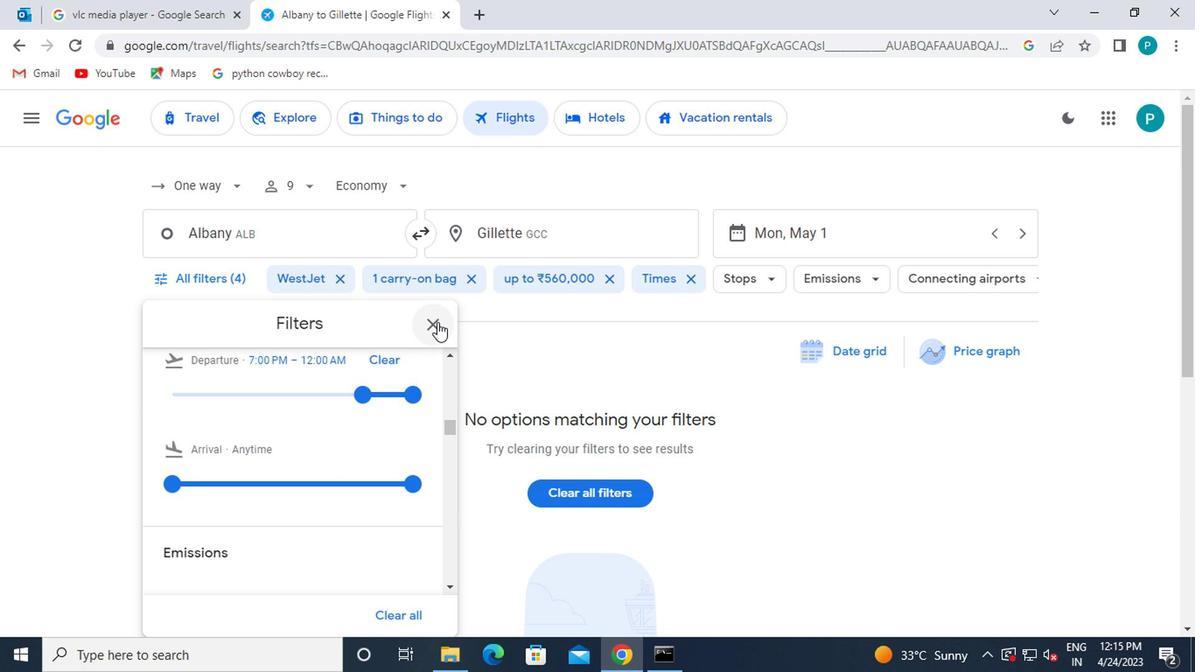 
